 Task: Look for space in Extremoz, Brazil from 6th June, 2023 to 8th June, 2023 for 2 adults in price range Rs.7000 to Rs.12000. Place can be private room with 1  bedroom having 2 beds and 1 bathroom. Property type can be house, flat, guest house. Amenities needed are: wifi. Booking option can be shelf check-in. Required host language is Spanish.
Action: Mouse moved to (389, 88)
Screenshot: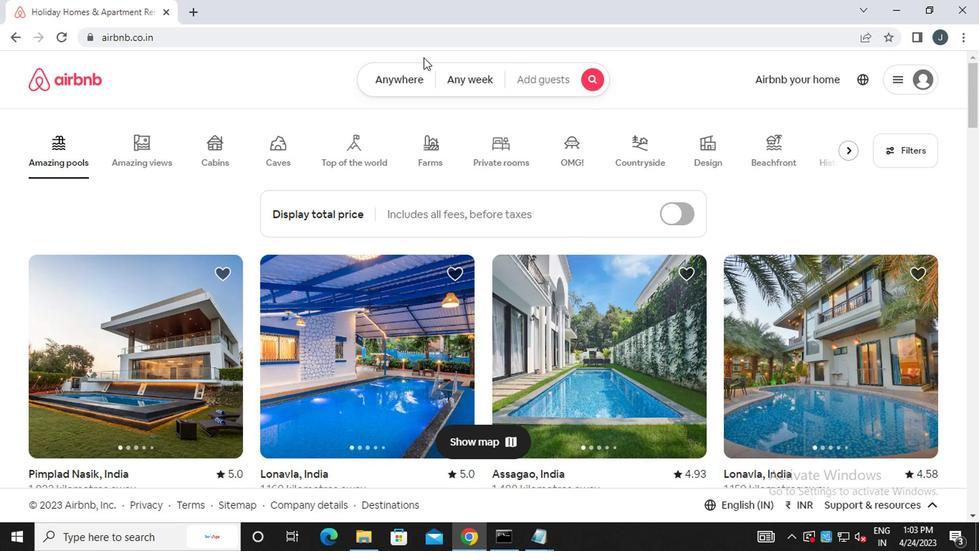 
Action: Mouse pressed left at (389, 88)
Screenshot: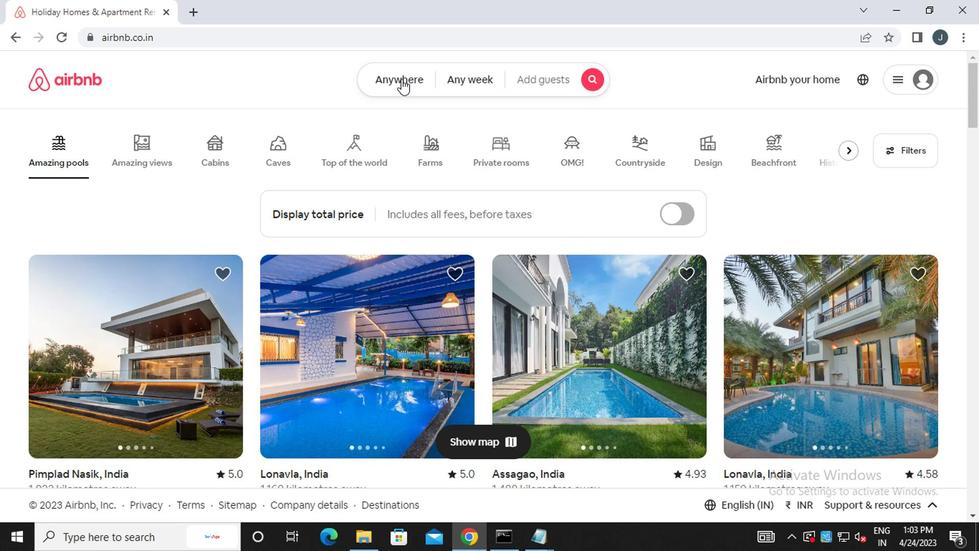 
Action: Mouse moved to (238, 142)
Screenshot: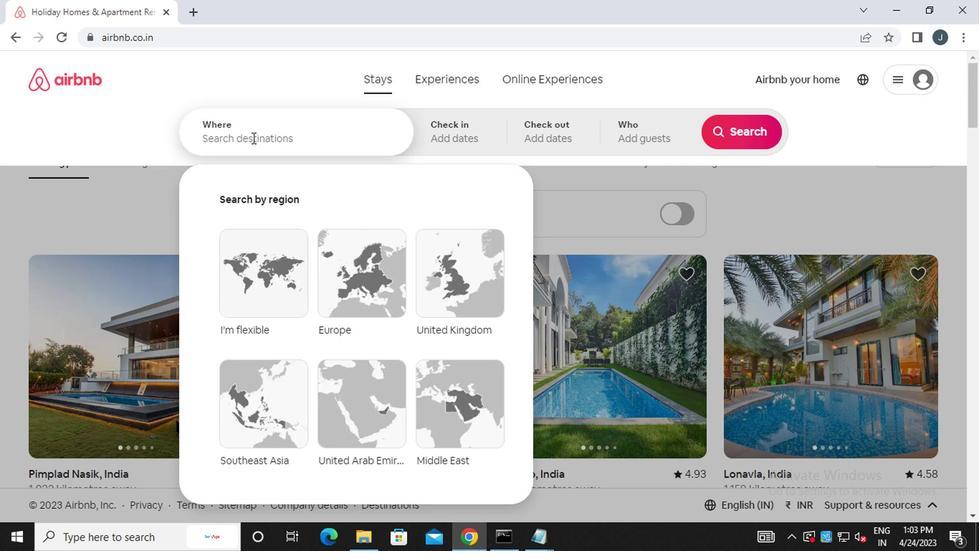 
Action: Mouse pressed left at (238, 142)
Screenshot: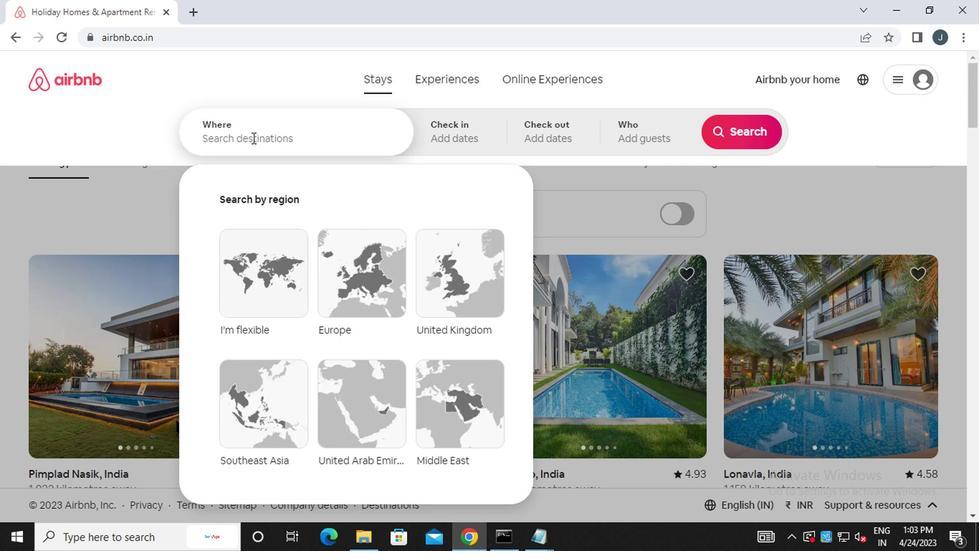
Action: Mouse moved to (239, 143)
Screenshot: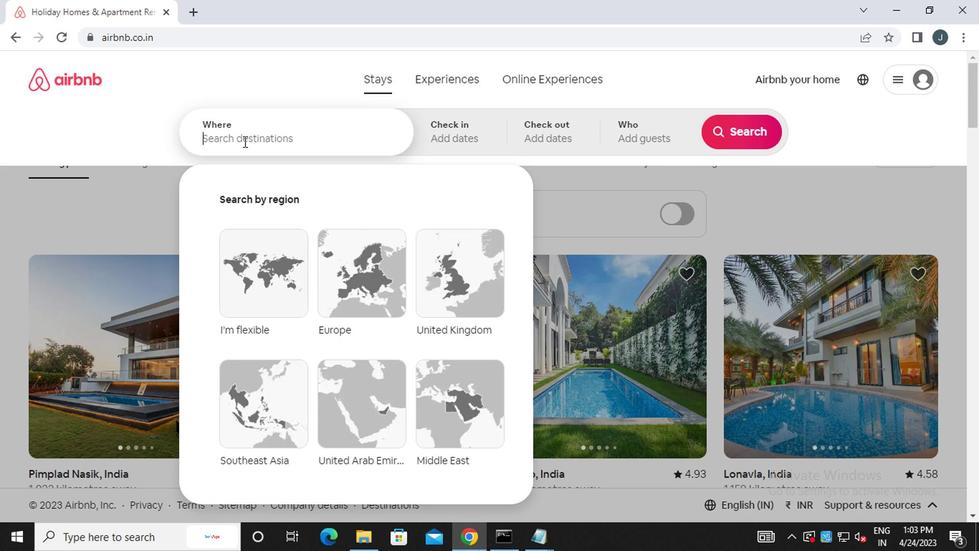 
Action: Key pressed e<Key.caps_lock>xtremoz,<Key.space><Key.caps_lock>b<Key.caps_lock>razil
Screenshot: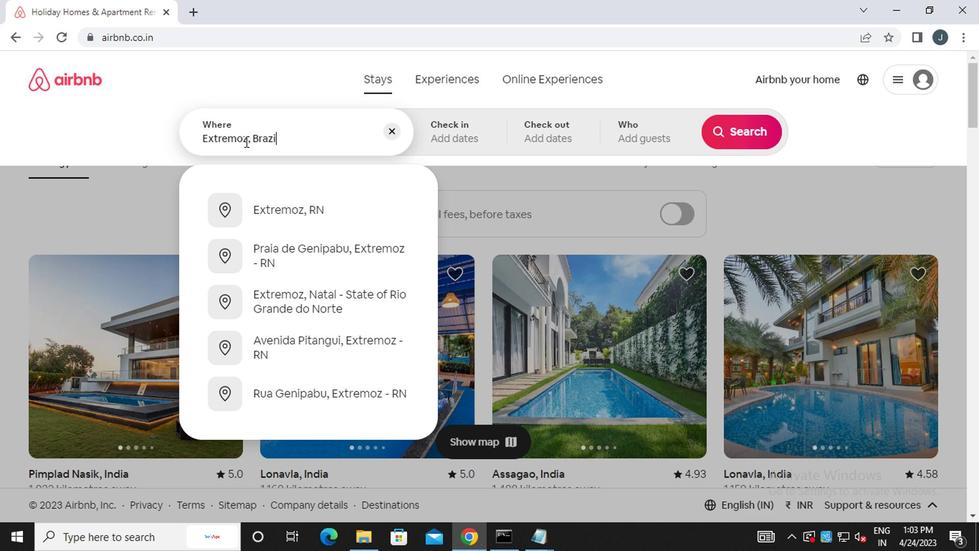 
Action: Mouse moved to (455, 140)
Screenshot: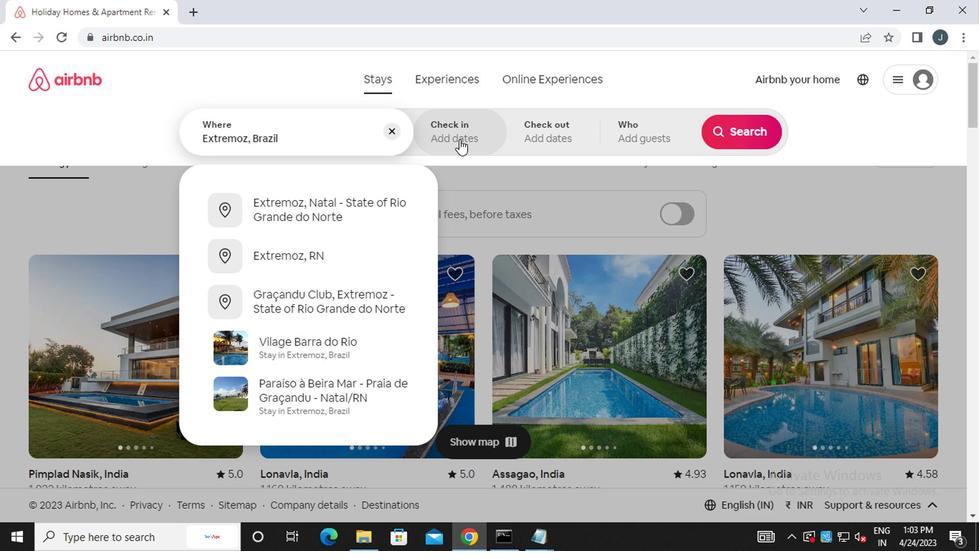 
Action: Mouse pressed left at (455, 140)
Screenshot: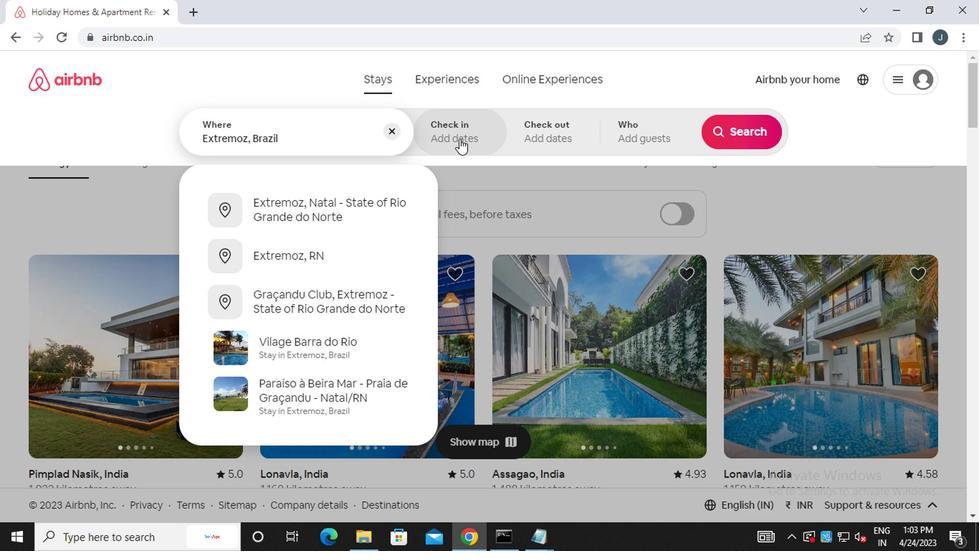 
Action: Mouse moved to (734, 243)
Screenshot: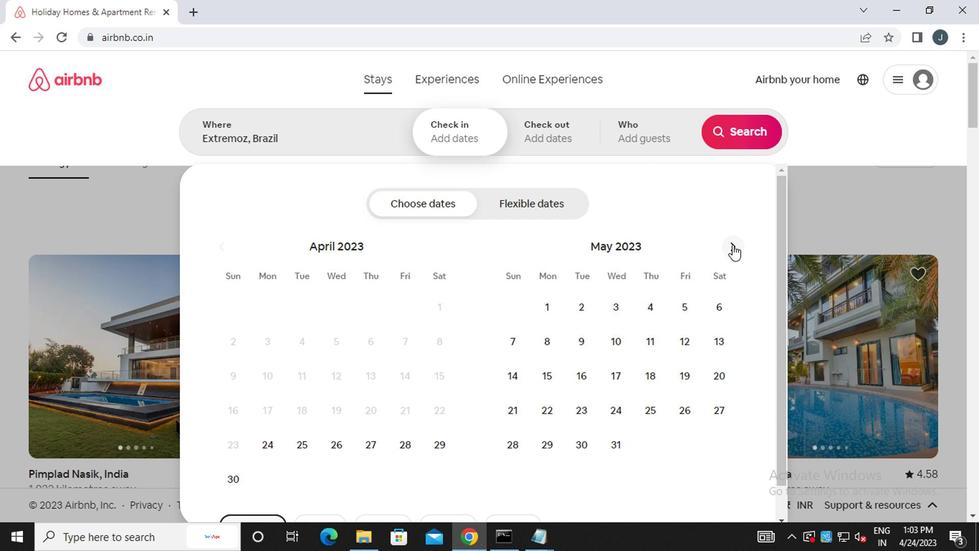 
Action: Mouse pressed left at (734, 243)
Screenshot: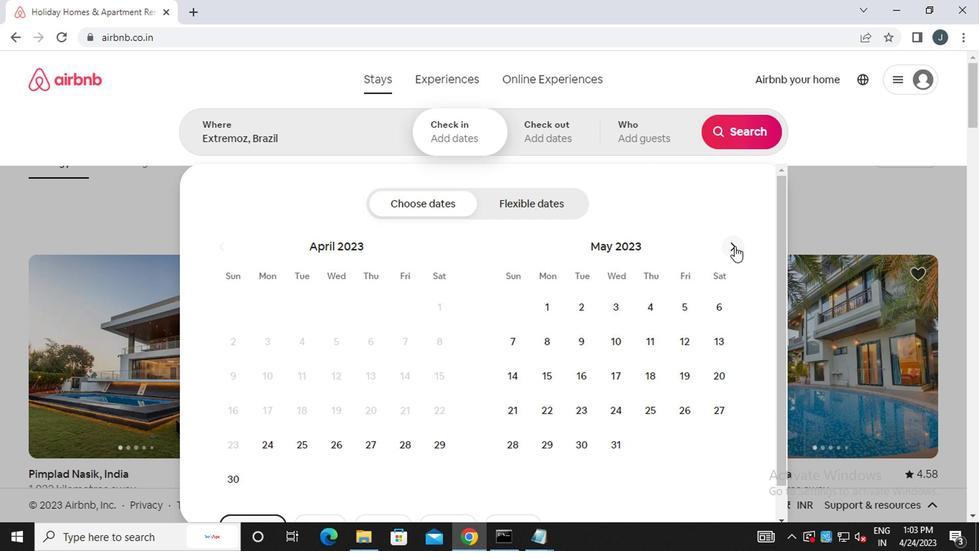 
Action: Mouse moved to (585, 335)
Screenshot: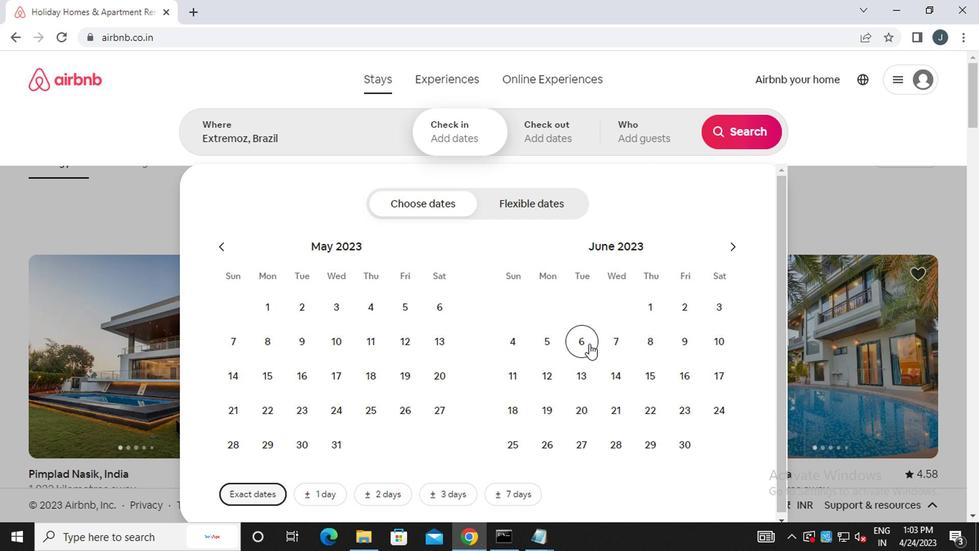 
Action: Mouse pressed left at (585, 335)
Screenshot: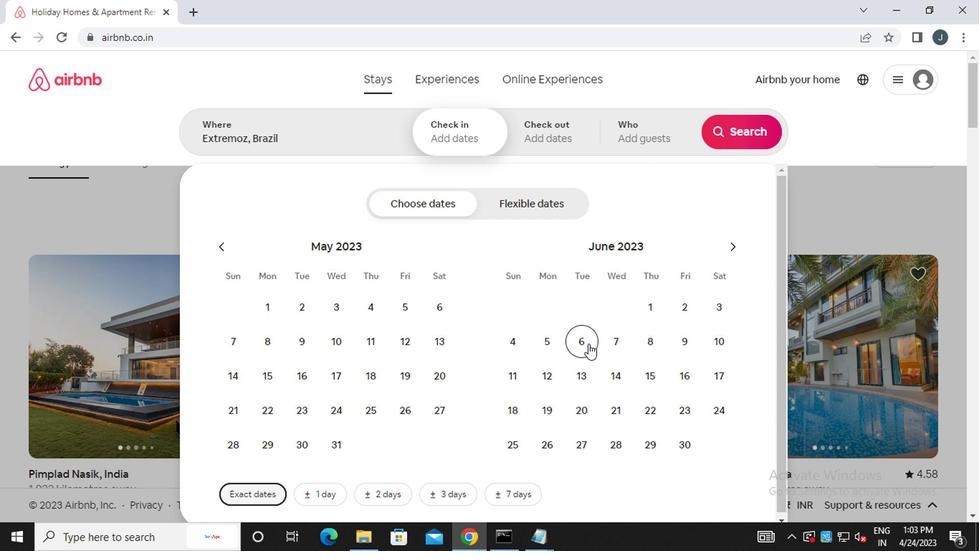
Action: Mouse moved to (646, 334)
Screenshot: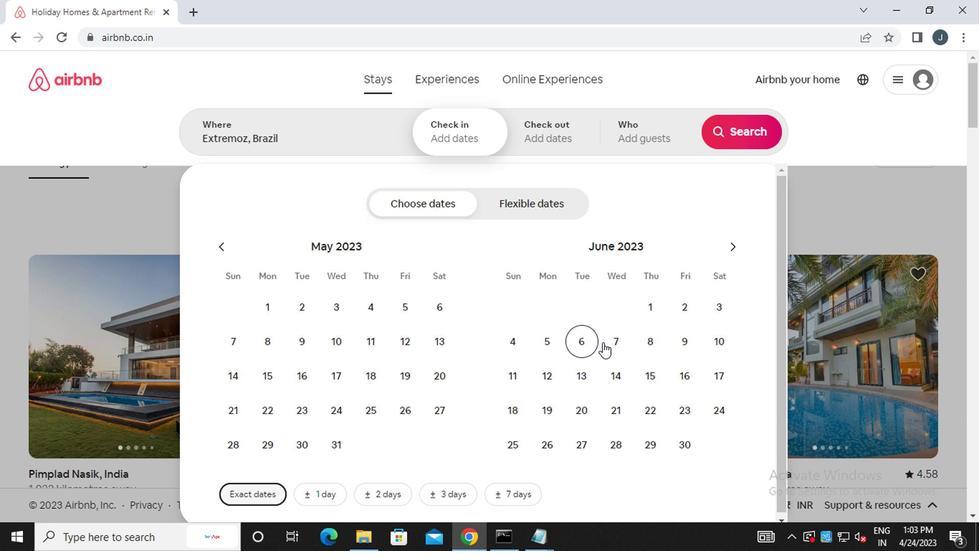 
Action: Mouse pressed left at (646, 334)
Screenshot: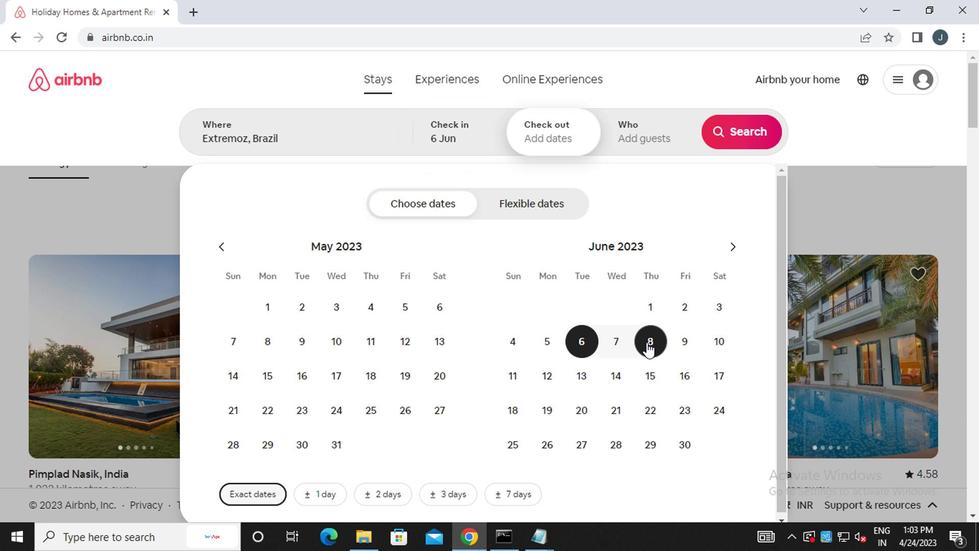 
Action: Mouse moved to (656, 143)
Screenshot: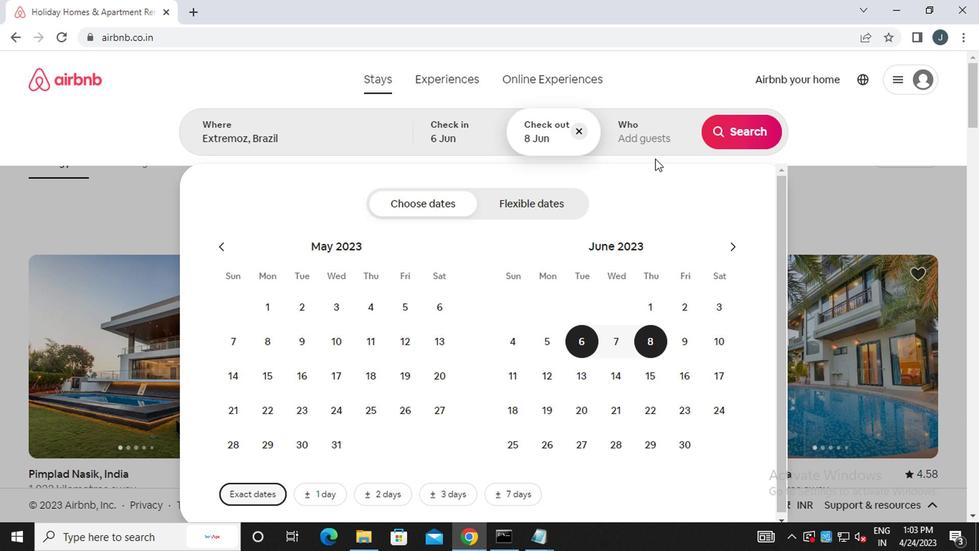 
Action: Mouse pressed left at (656, 143)
Screenshot: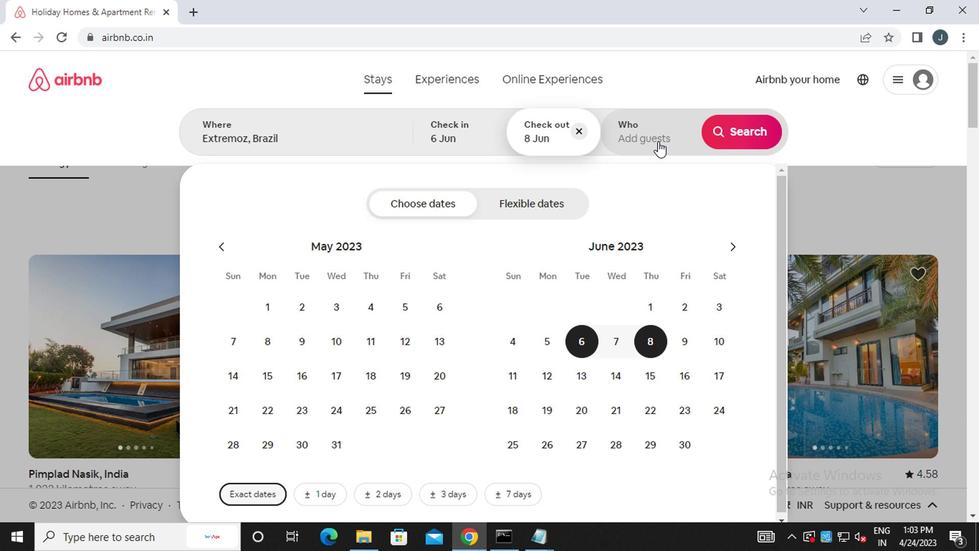 
Action: Mouse moved to (737, 205)
Screenshot: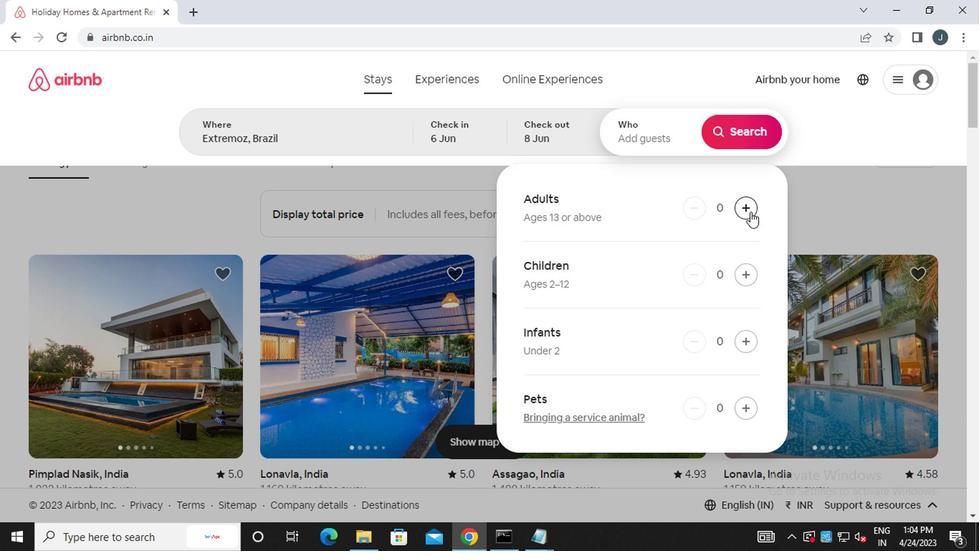 
Action: Mouse pressed left at (737, 205)
Screenshot: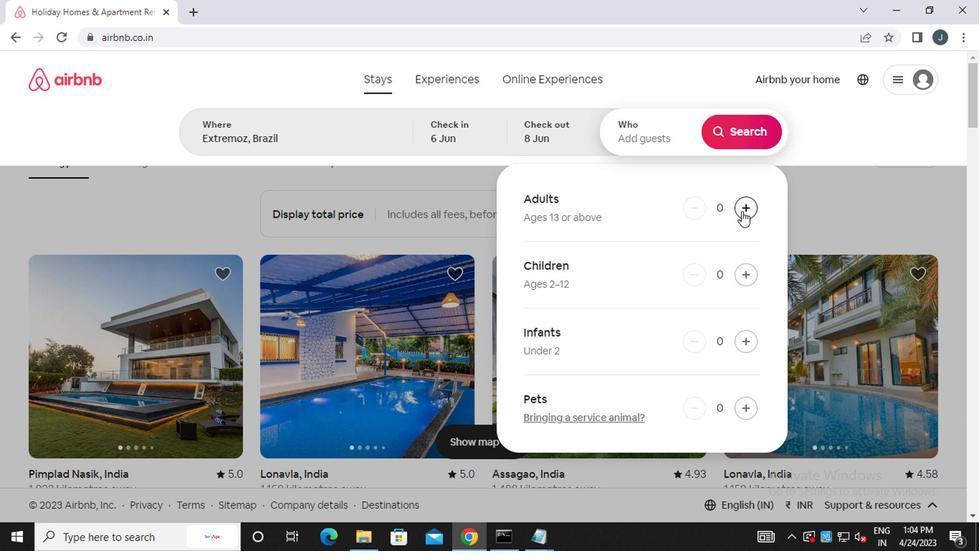 
Action: Mouse pressed left at (737, 205)
Screenshot: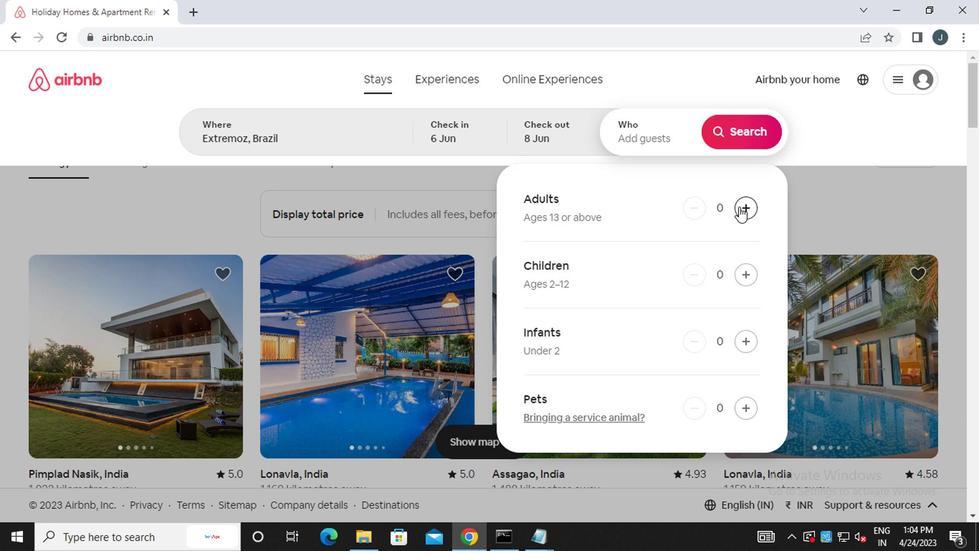 
Action: Mouse moved to (752, 129)
Screenshot: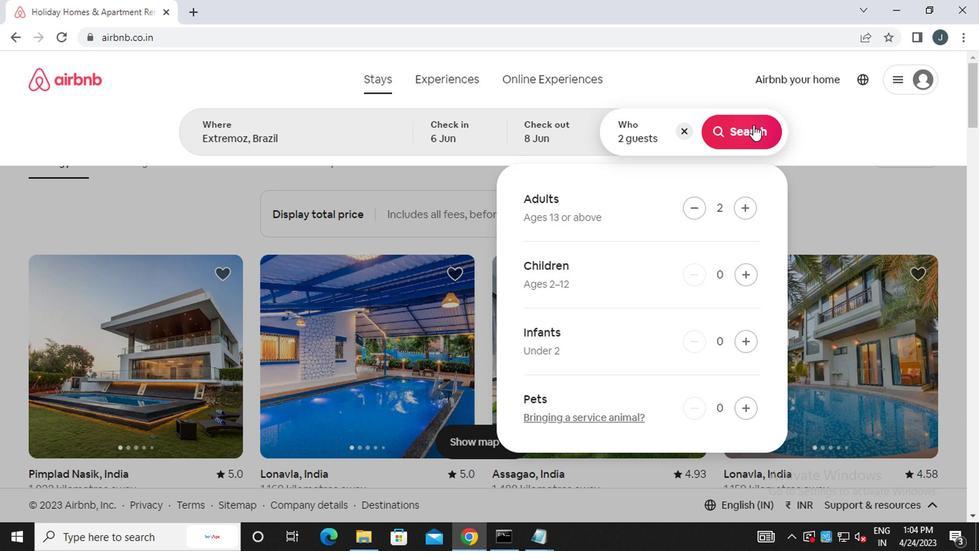 
Action: Mouse pressed left at (752, 129)
Screenshot: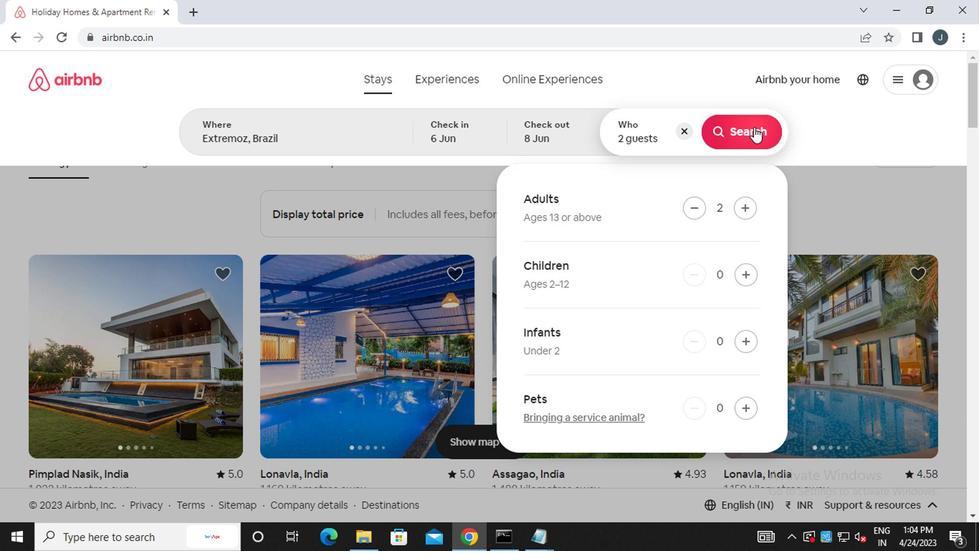 
Action: Mouse moved to (921, 141)
Screenshot: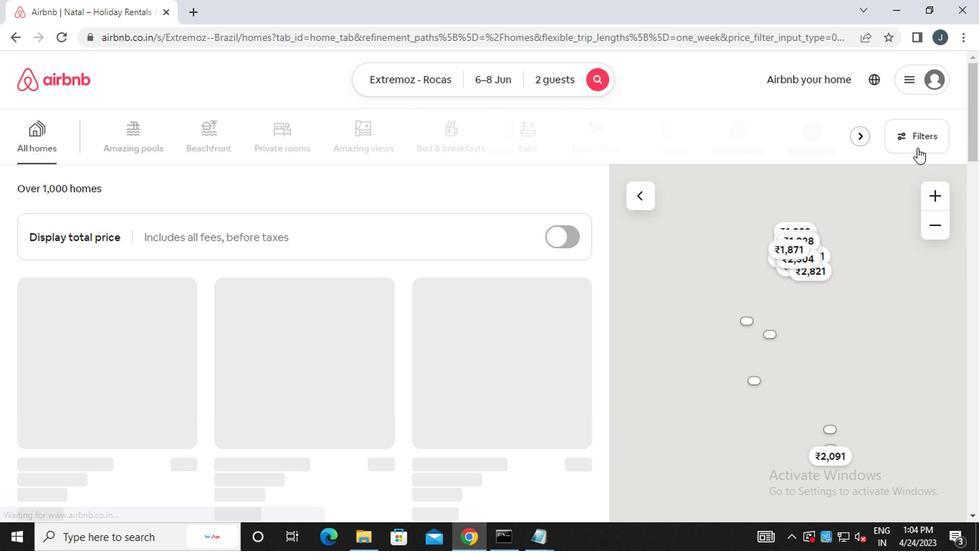 
Action: Mouse pressed left at (921, 141)
Screenshot: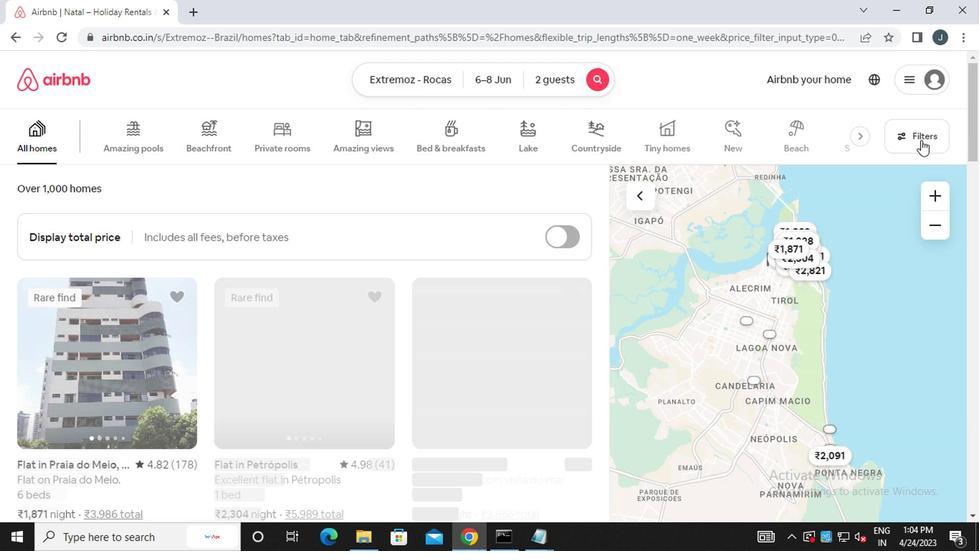 
Action: Mouse moved to (311, 313)
Screenshot: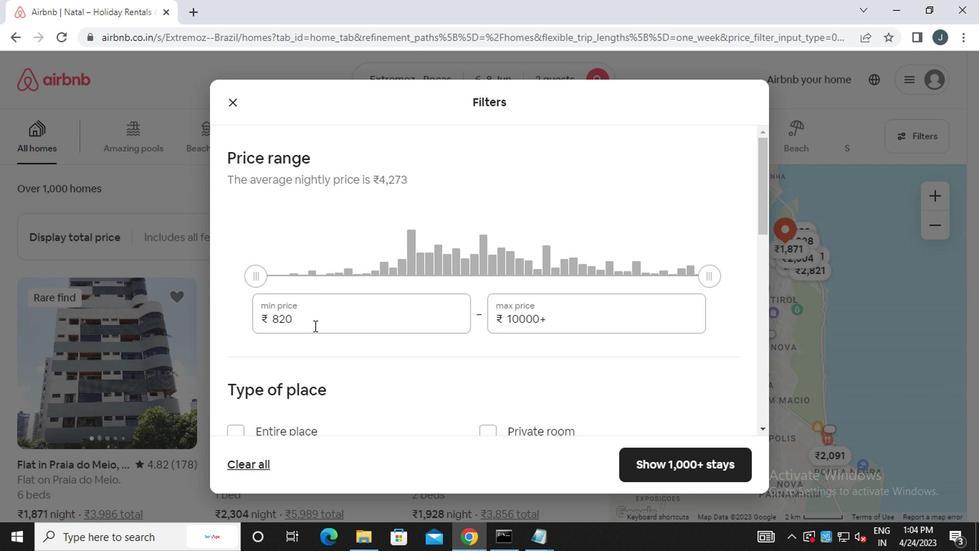 
Action: Mouse pressed left at (311, 313)
Screenshot: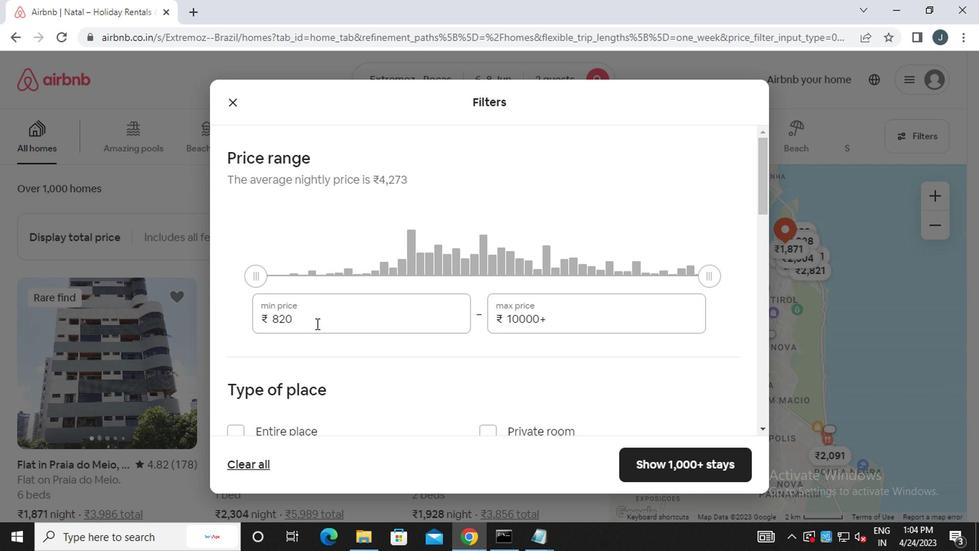 
Action: Mouse moved to (307, 310)
Screenshot: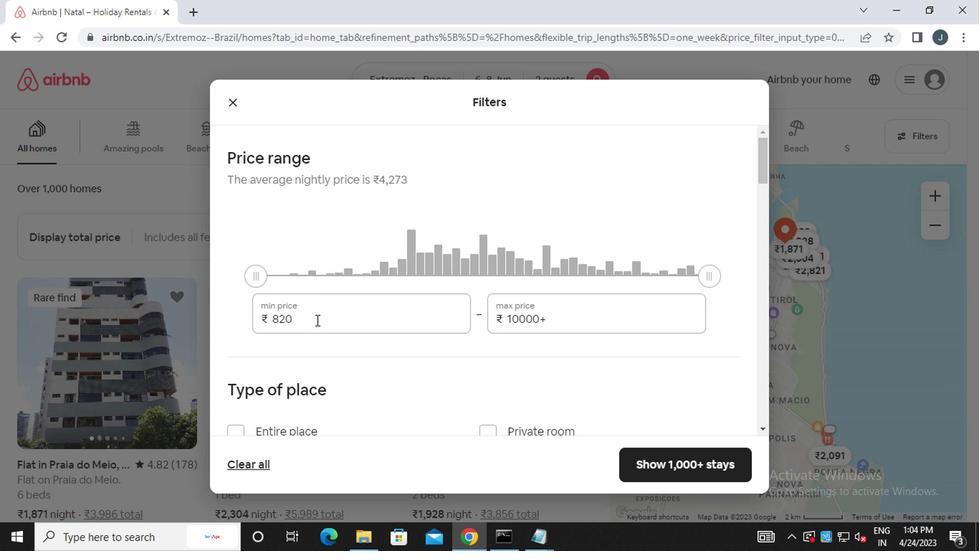 
Action: Key pressed <Key.backspace><Key.backspace><Key.backspace><<103>><<96>><<96>><<96>>
Screenshot: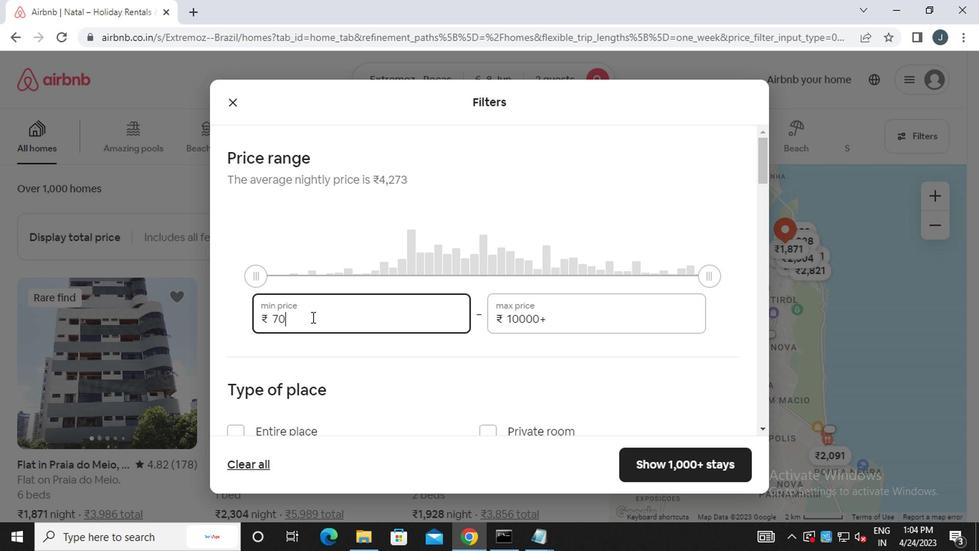 
Action: Mouse moved to (564, 310)
Screenshot: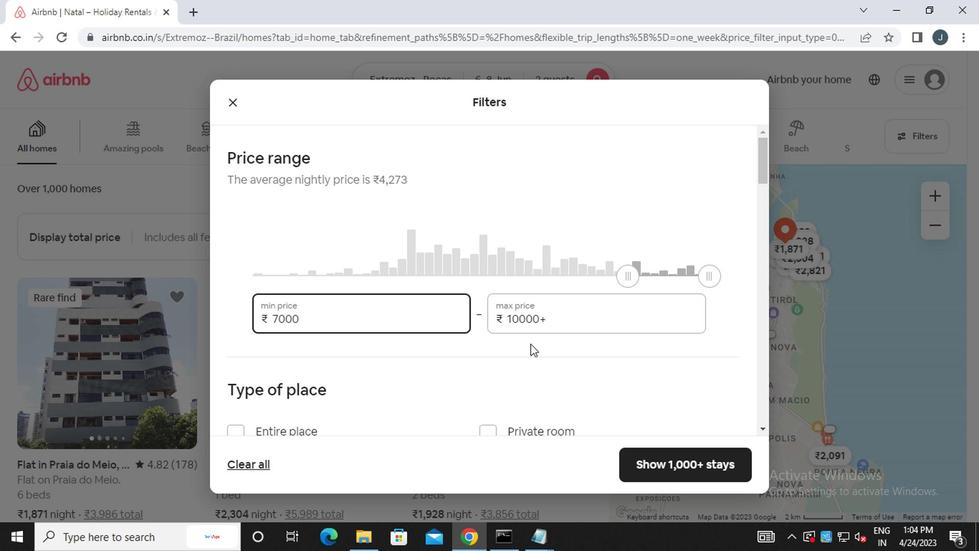 
Action: Mouse pressed left at (564, 310)
Screenshot: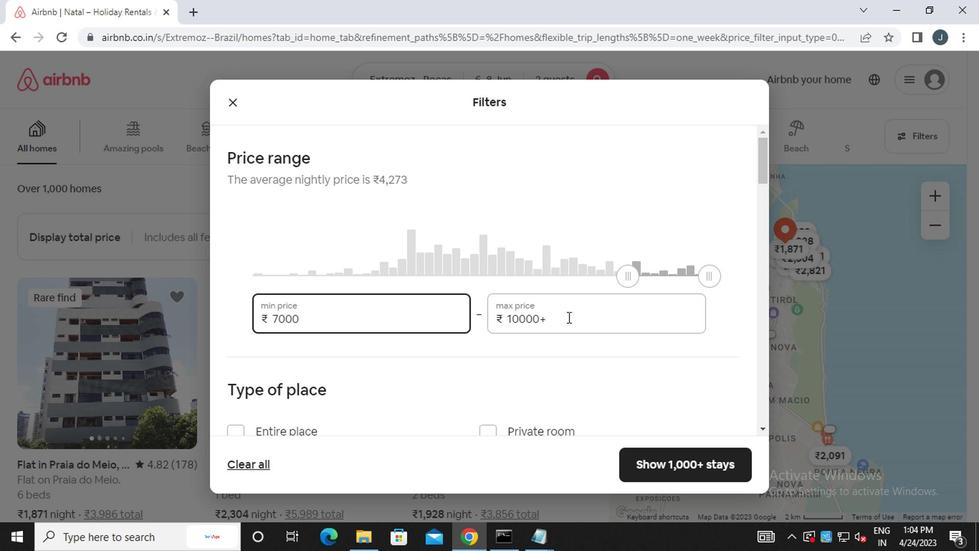 
Action: Mouse moved to (564, 310)
Screenshot: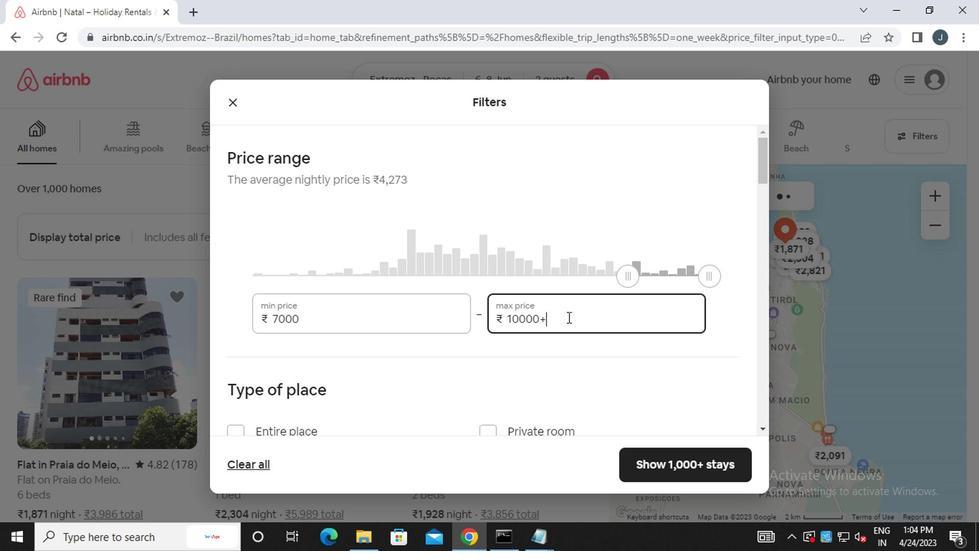 
Action: Key pressed <Key.backspace><Key.backspace><Key.backspace><Key.backspace><Key.backspace><<98>><<96>><<96>><<96>>
Screenshot: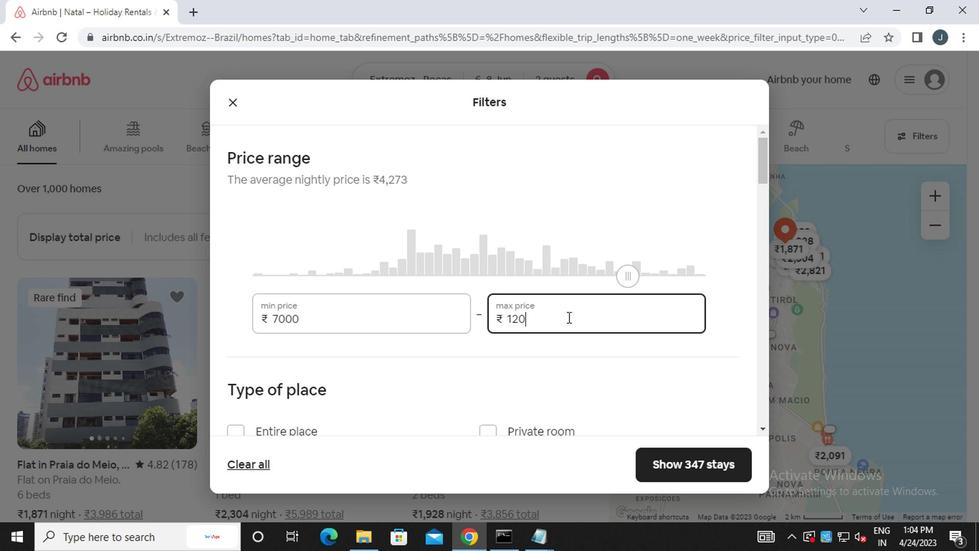 
Action: Mouse moved to (556, 301)
Screenshot: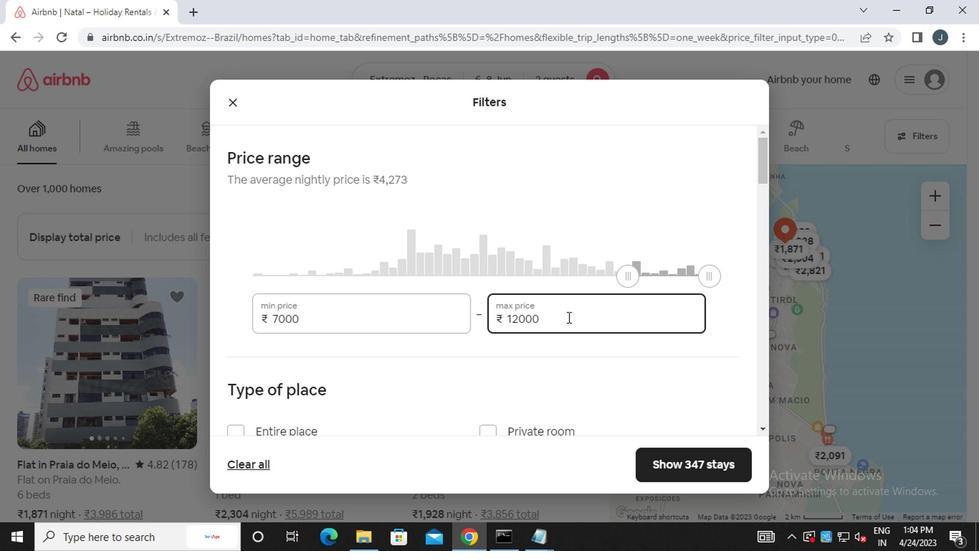
Action: Mouse scrolled (556, 301) with delta (0, 0)
Screenshot: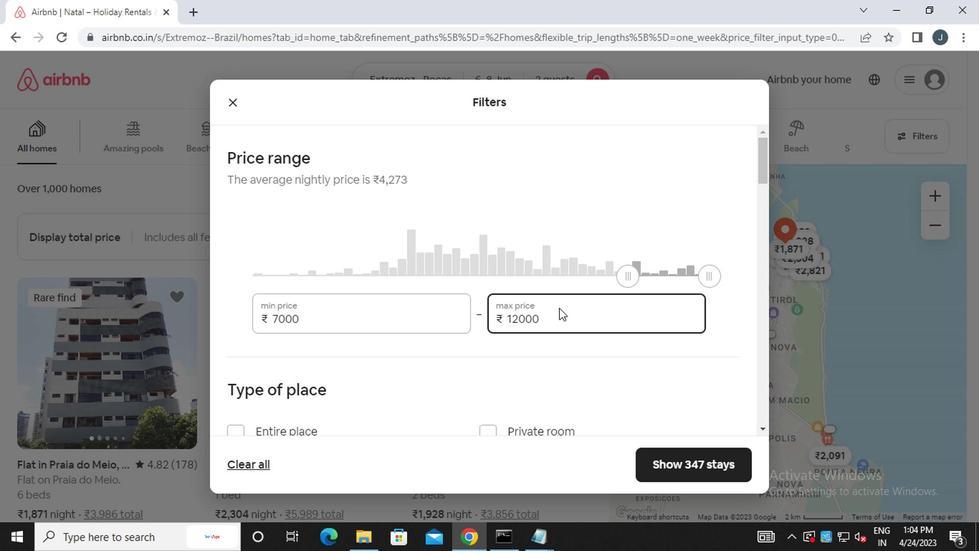 
Action: Mouse scrolled (556, 301) with delta (0, 0)
Screenshot: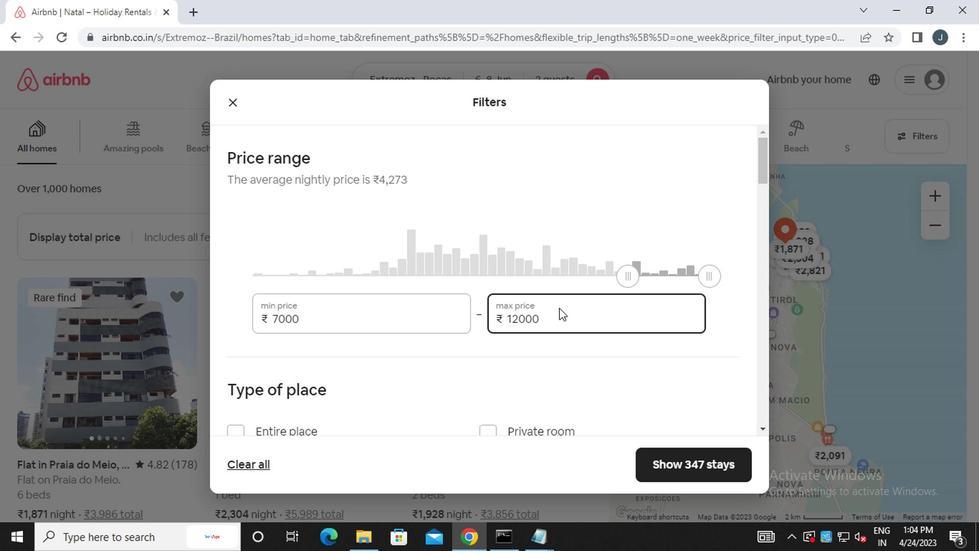 
Action: Mouse scrolled (556, 301) with delta (0, 0)
Screenshot: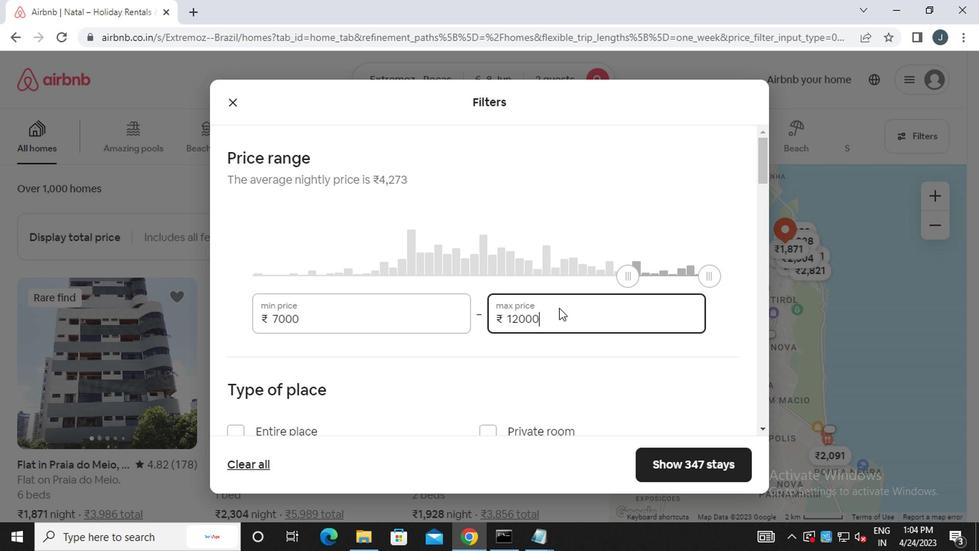 
Action: Mouse moved to (510, 219)
Screenshot: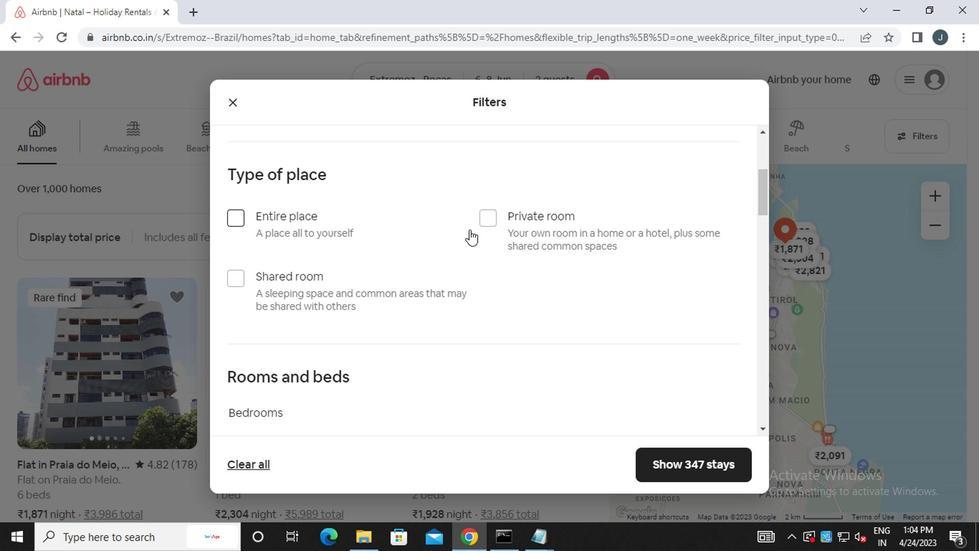 
Action: Mouse pressed left at (510, 219)
Screenshot: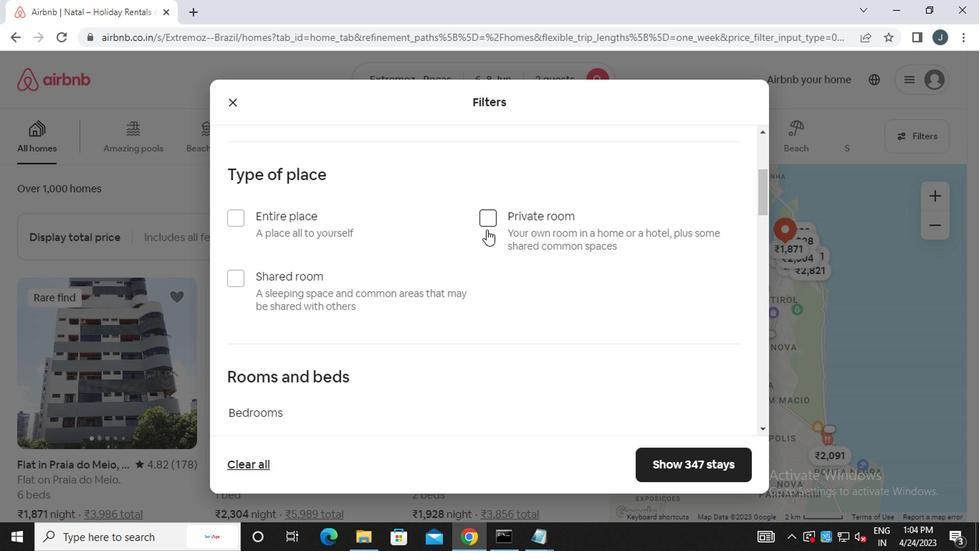 
Action: Mouse scrolled (510, 218) with delta (0, -1)
Screenshot: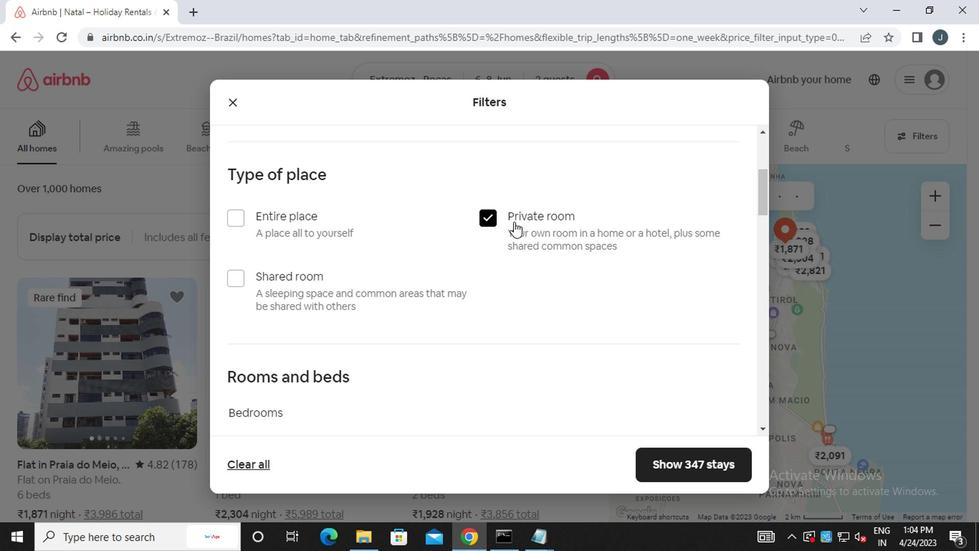 
Action: Mouse scrolled (510, 218) with delta (0, -1)
Screenshot: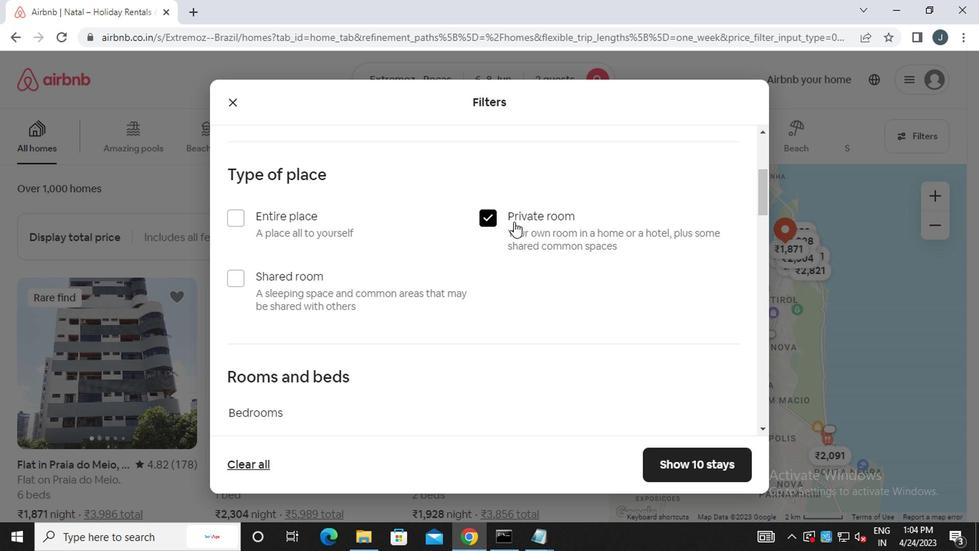 
Action: Mouse scrolled (510, 218) with delta (0, -1)
Screenshot: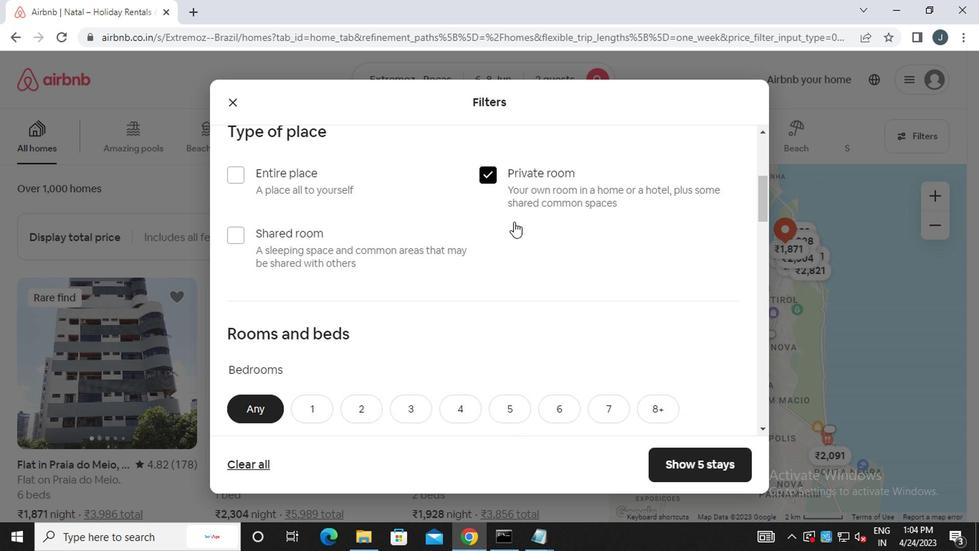 
Action: Mouse moved to (310, 235)
Screenshot: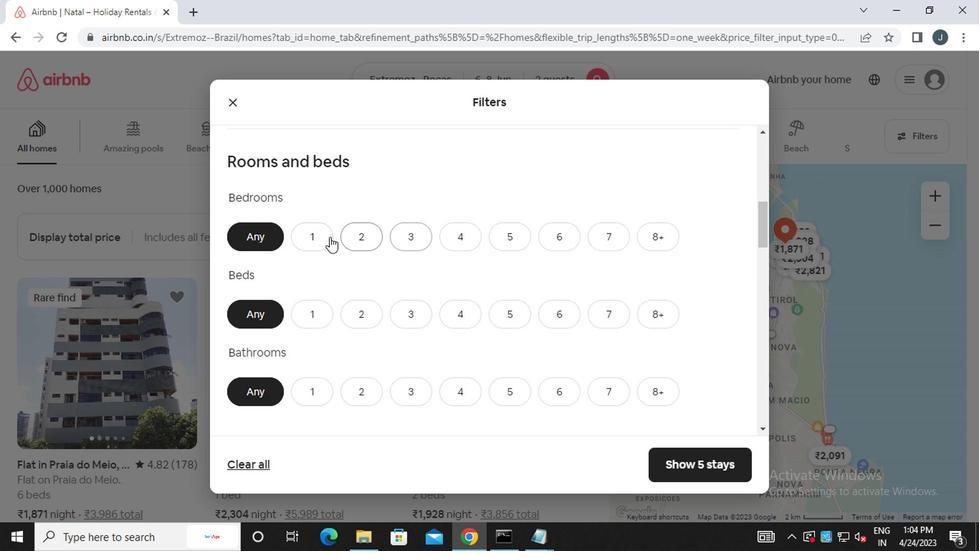
Action: Mouse pressed left at (310, 235)
Screenshot: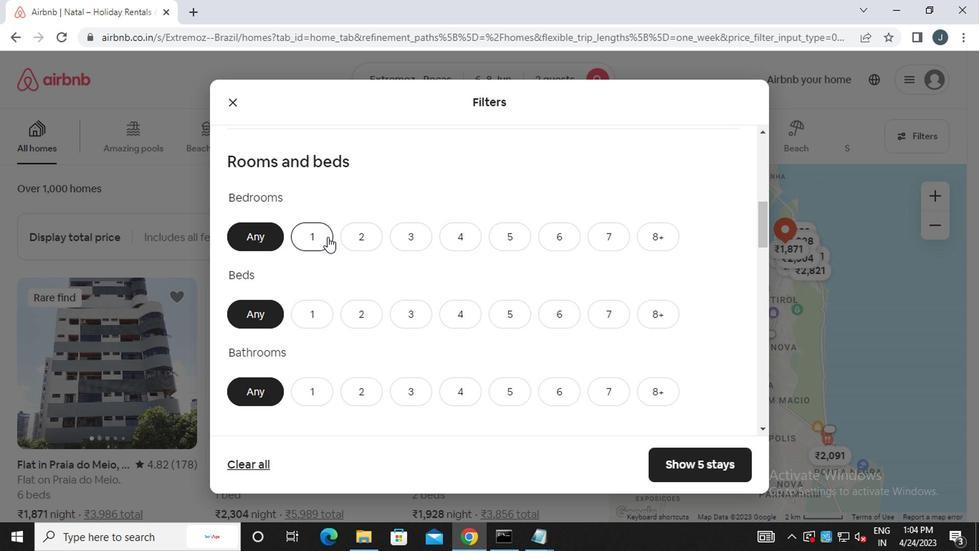 
Action: Mouse moved to (364, 311)
Screenshot: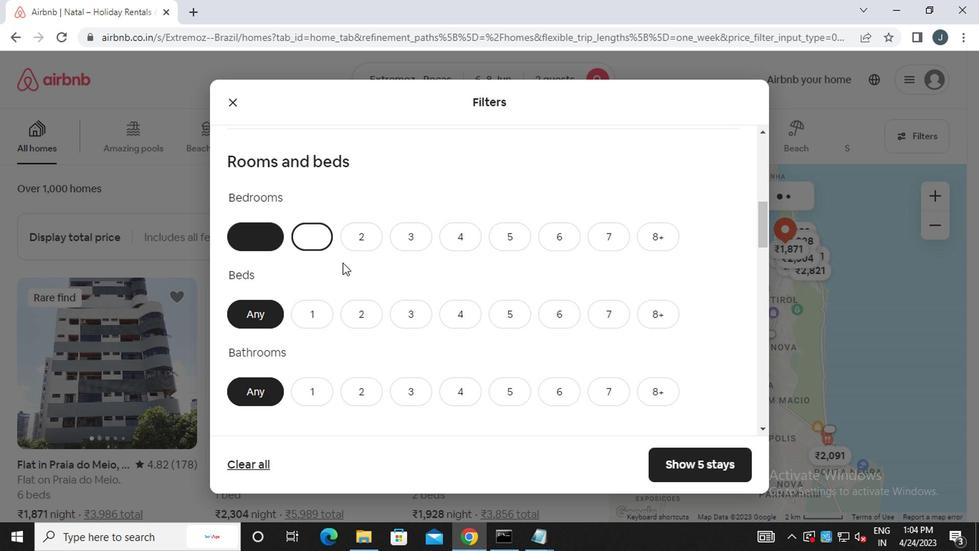 
Action: Mouse pressed left at (364, 311)
Screenshot: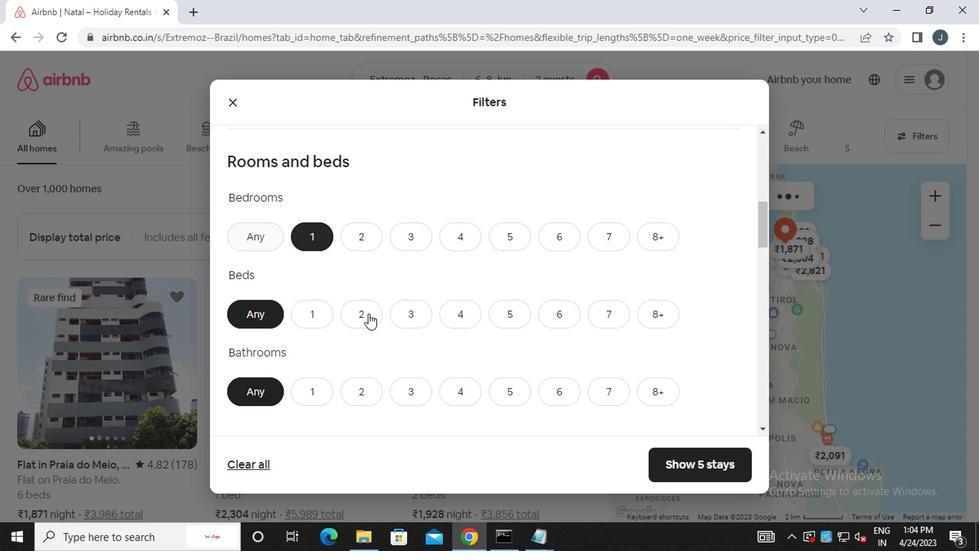 
Action: Mouse moved to (316, 374)
Screenshot: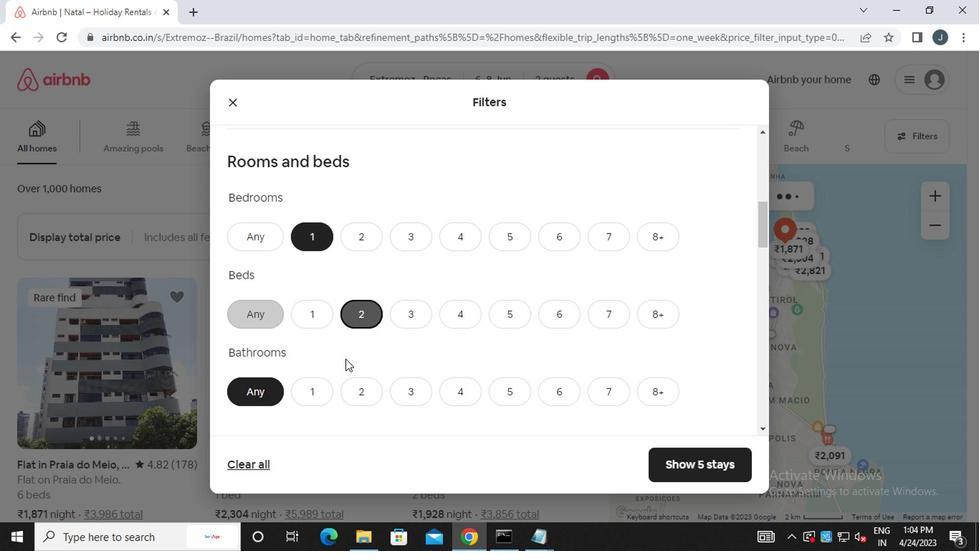 
Action: Mouse pressed left at (316, 374)
Screenshot: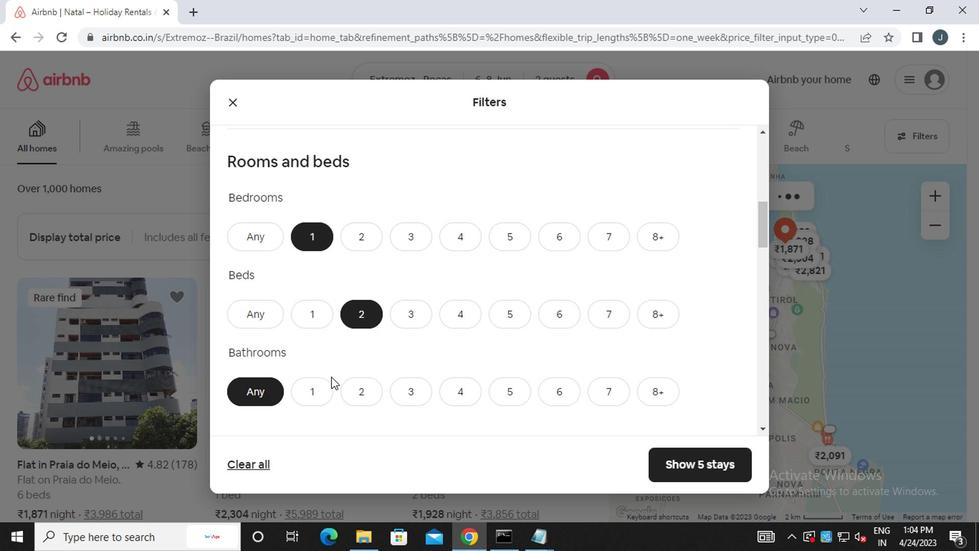 
Action: Mouse moved to (313, 374)
Screenshot: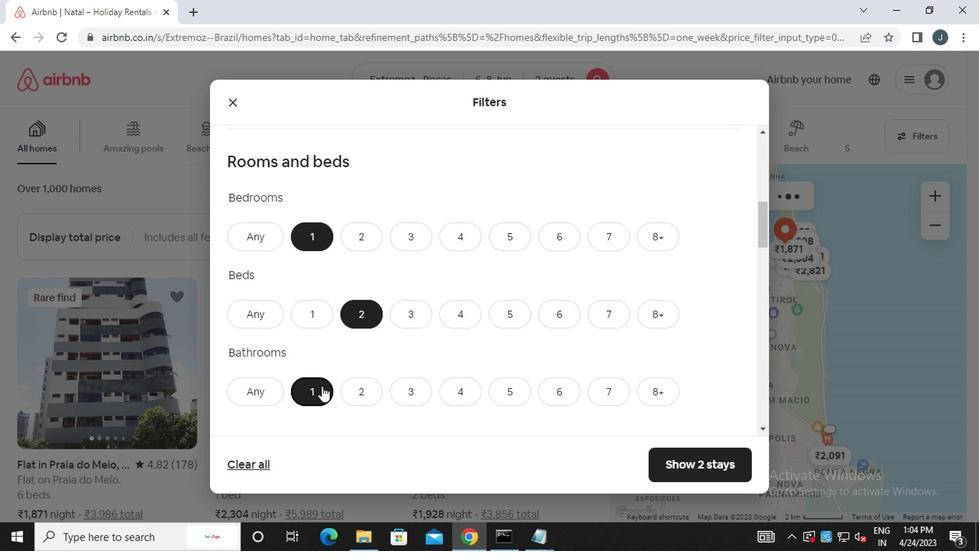 
Action: Mouse scrolled (313, 373) with delta (0, -1)
Screenshot: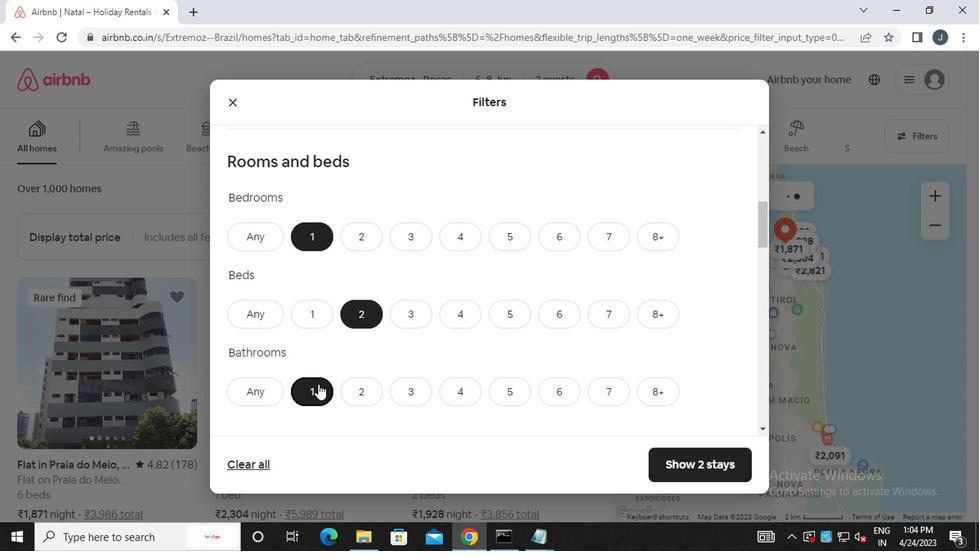 
Action: Mouse scrolled (313, 373) with delta (0, -1)
Screenshot: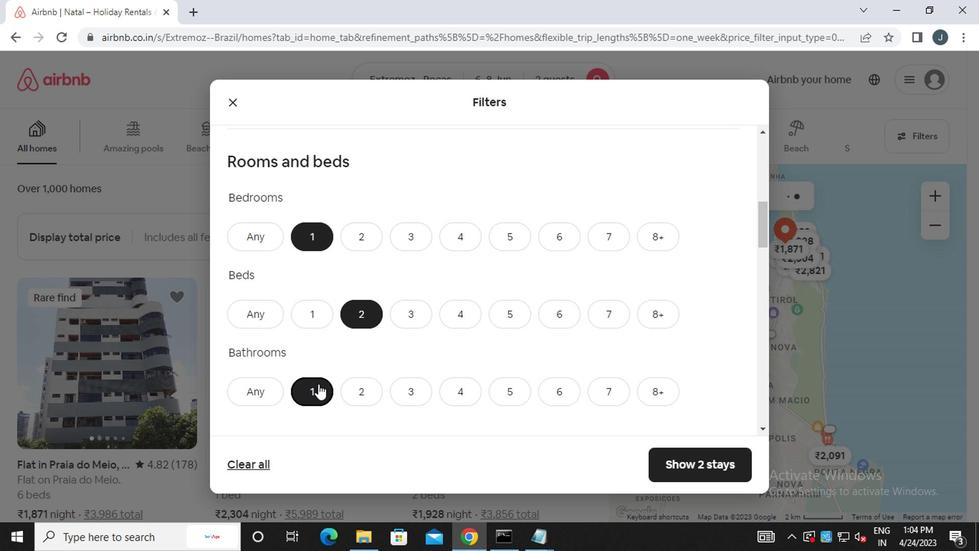 
Action: Mouse scrolled (313, 373) with delta (0, -1)
Screenshot: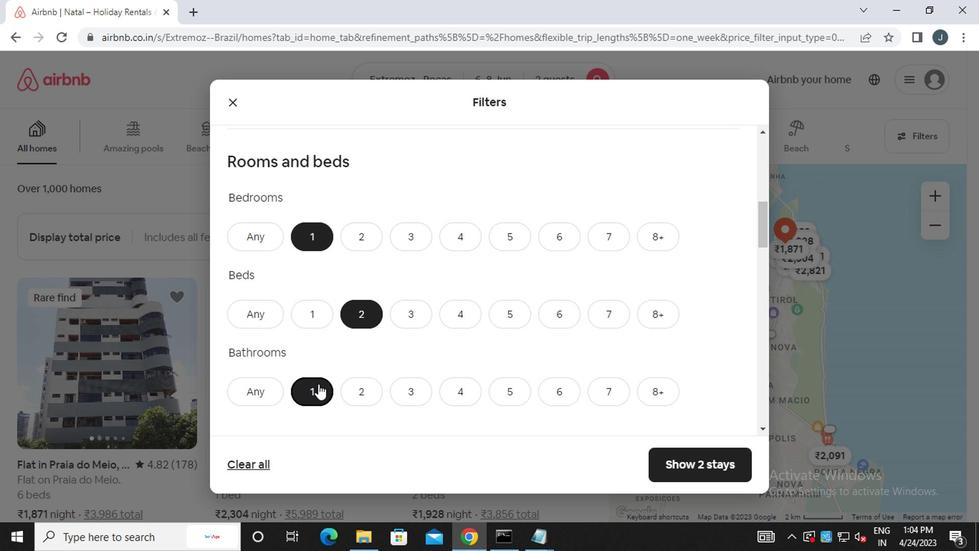 
Action: Mouse scrolled (313, 373) with delta (0, -1)
Screenshot: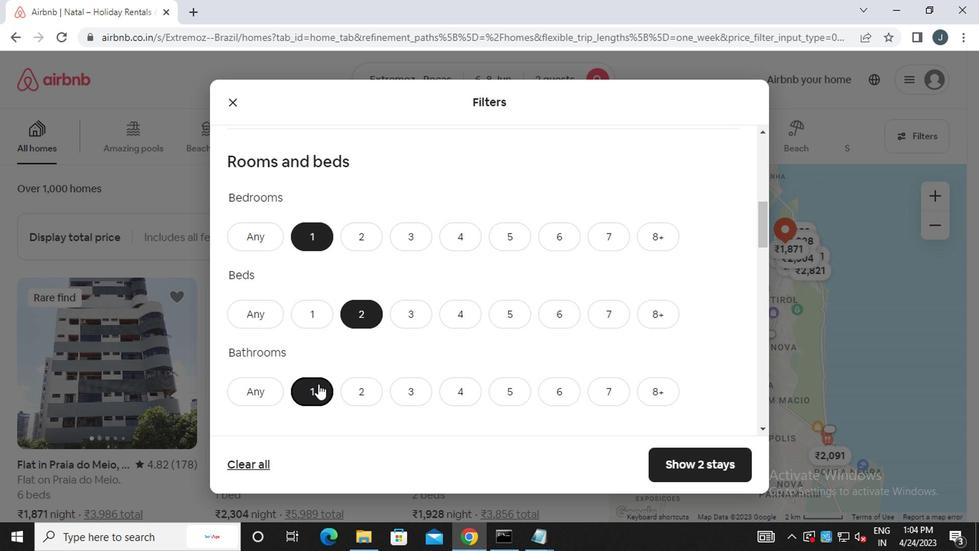 
Action: Mouse moved to (302, 367)
Screenshot: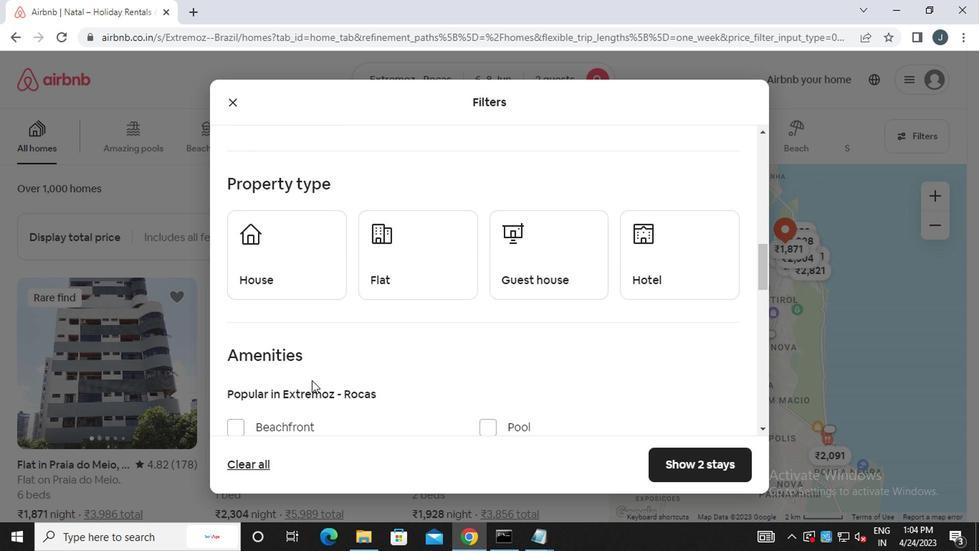 
Action: Mouse scrolled (302, 366) with delta (0, -1)
Screenshot: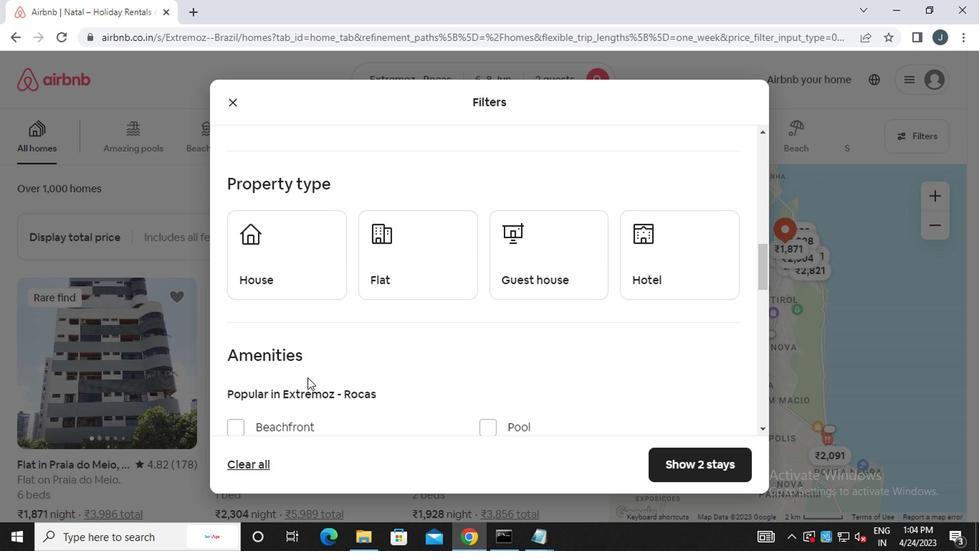
Action: Mouse moved to (299, 367)
Screenshot: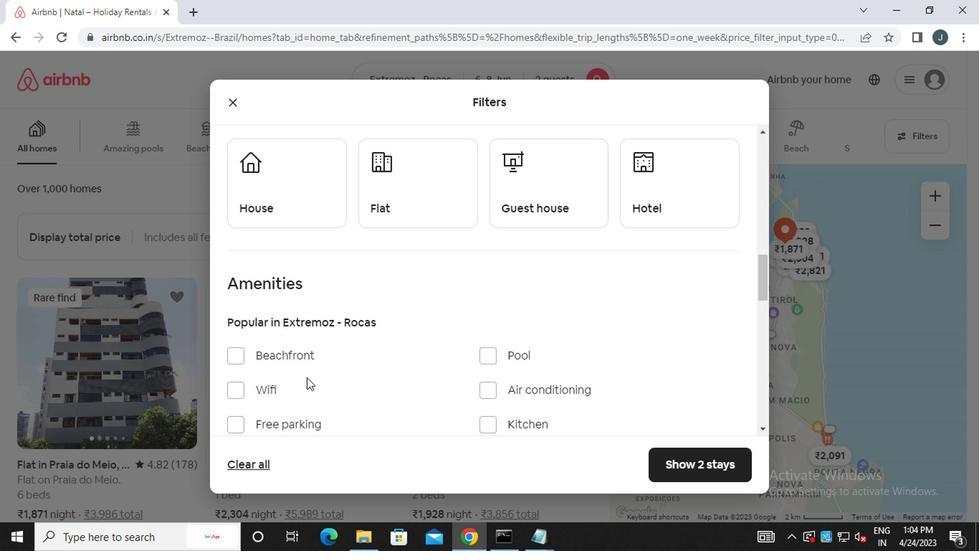 
Action: Mouse scrolled (299, 366) with delta (0, -1)
Screenshot: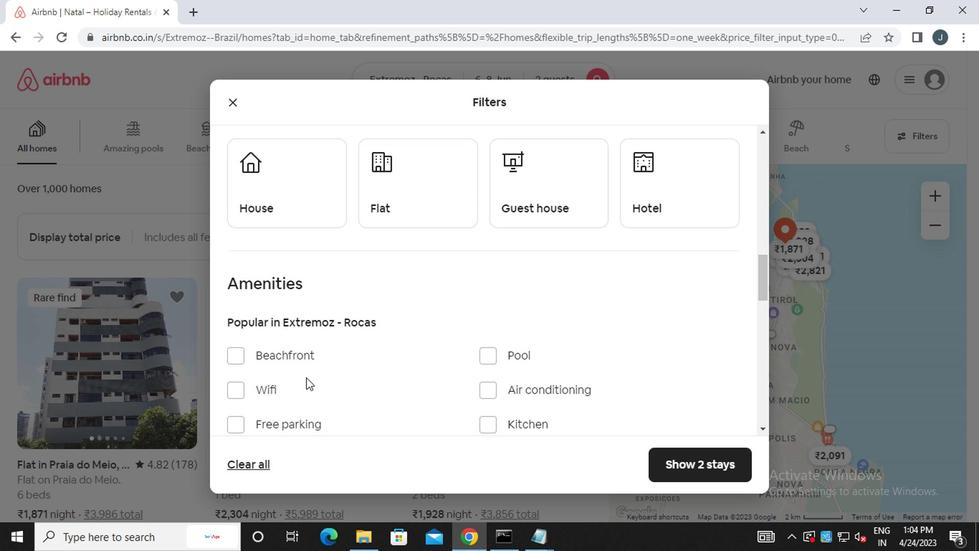
Action: Mouse scrolled (299, 366) with delta (0, -1)
Screenshot: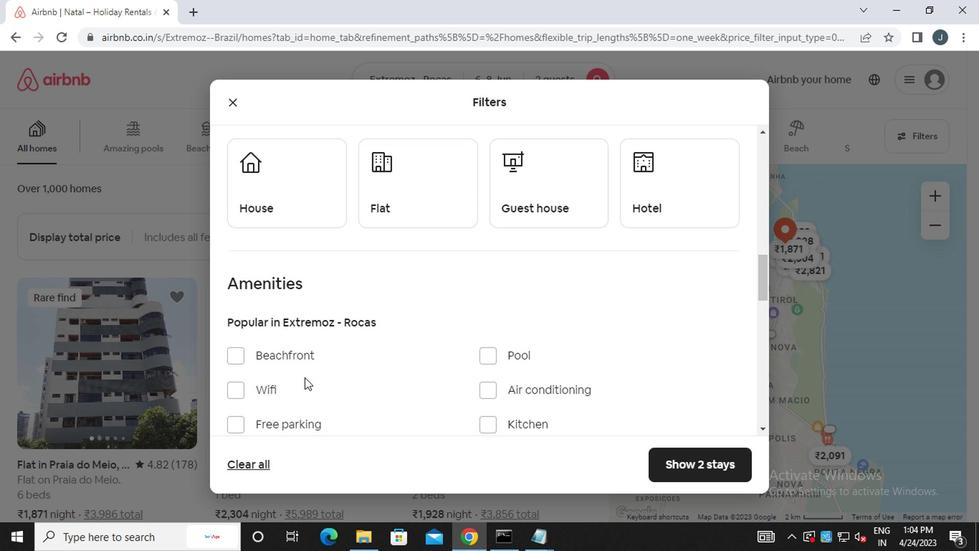 
Action: Mouse moved to (298, 249)
Screenshot: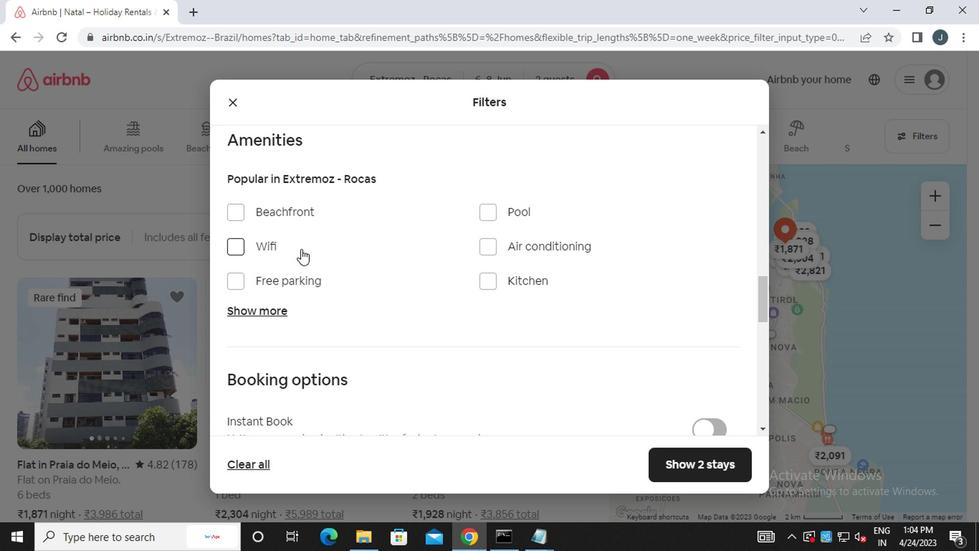 
Action: Mouse scrolled (298, 250) with delta (0, 1)
Screenshot: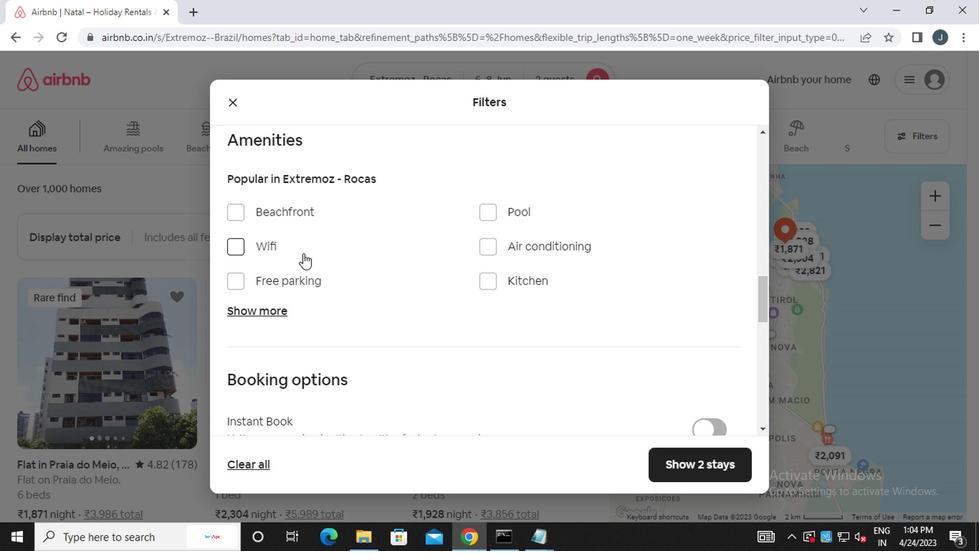 
Action: Mouse scrolled (298, 250) with delta (0, 1)
Screenshot: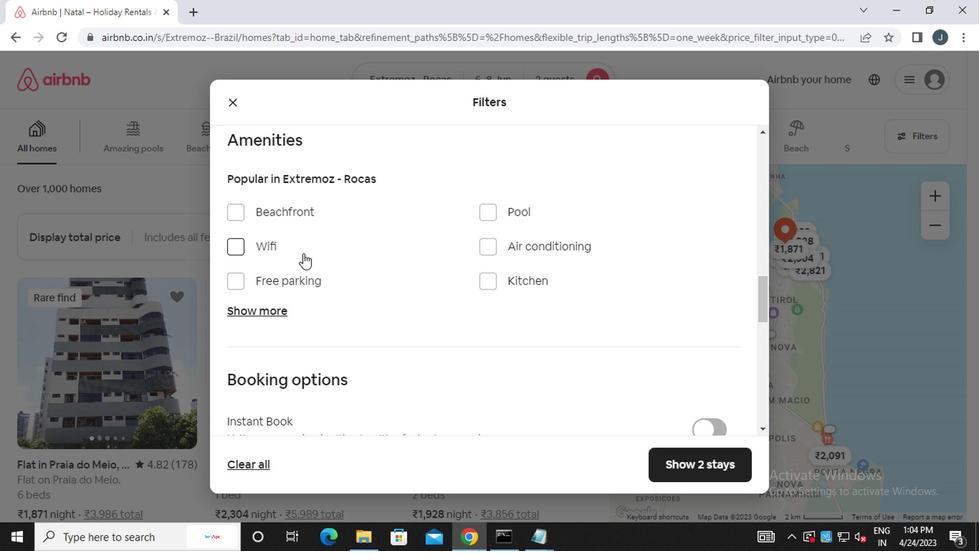 
Action: Mouse moved to (321, 206)
Screenshot: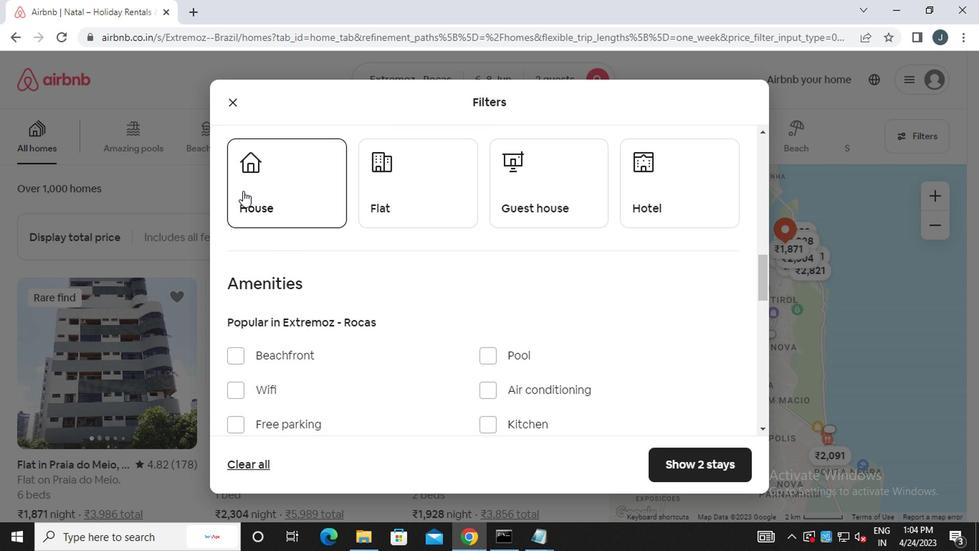 
Action: Mouse pressed left at (321, 206)
Screenshot: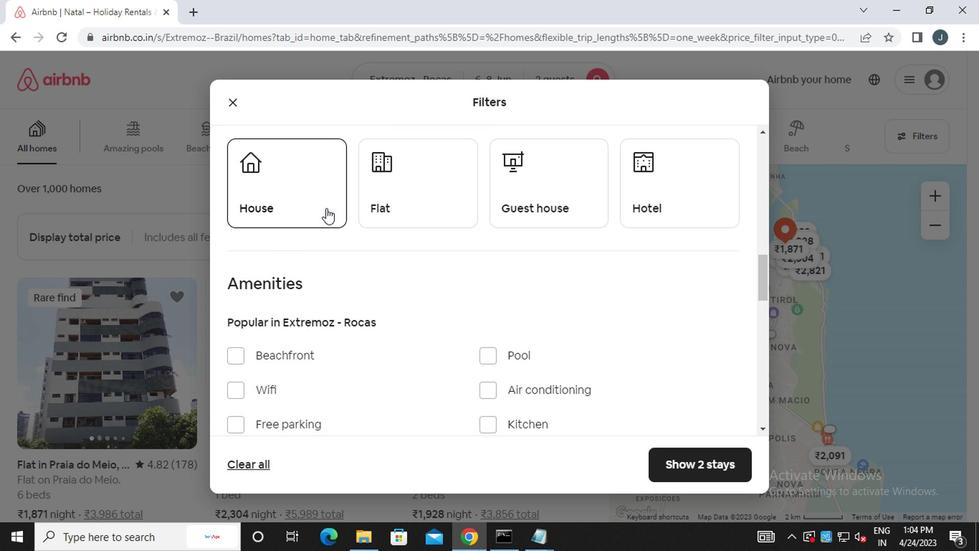 
Action: Mouse moved to (384, 202)
Screenshot: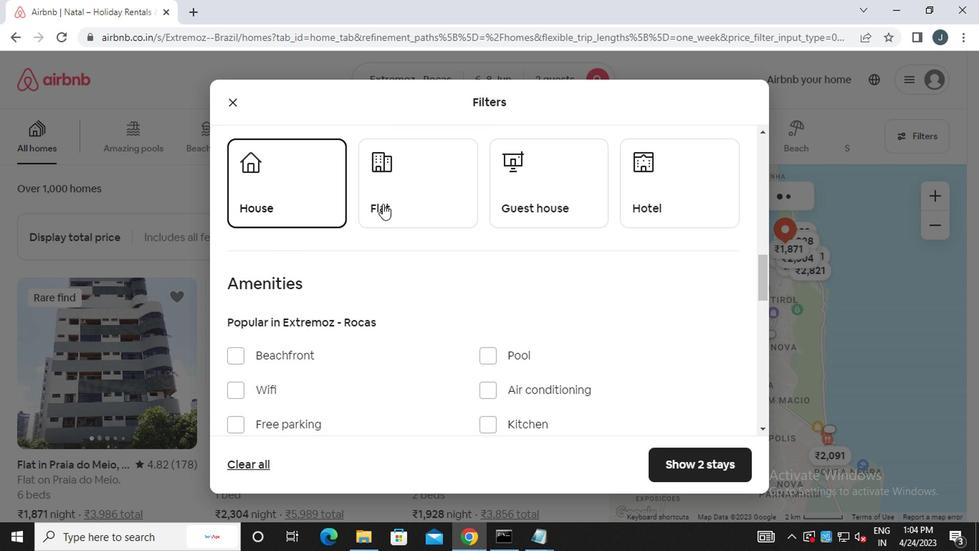 
Action: Mouse pressed left at (384, 202)
Screenshot: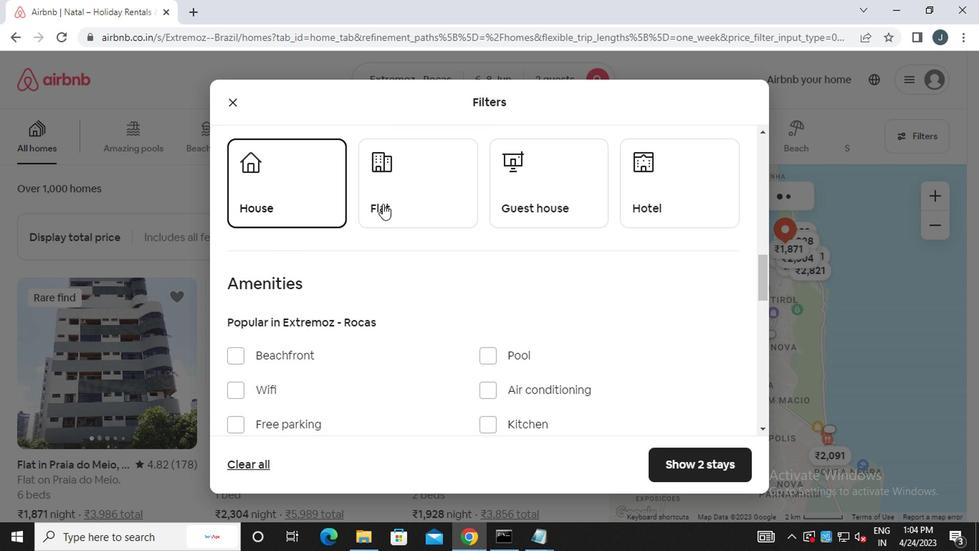 
Action: Mouse moved to (541, 203)
Screenshot: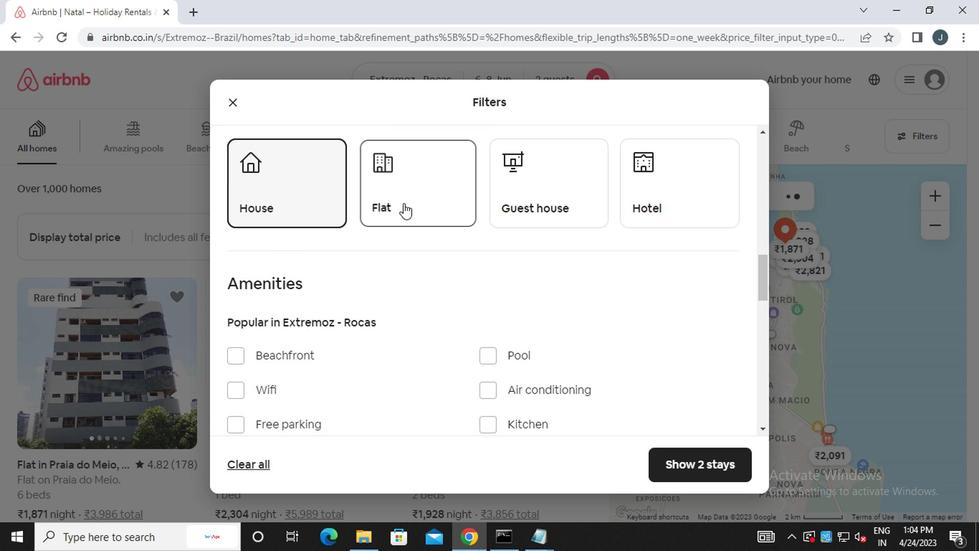 
Action: Mouse pressed left at (541, 203)
Screenshot: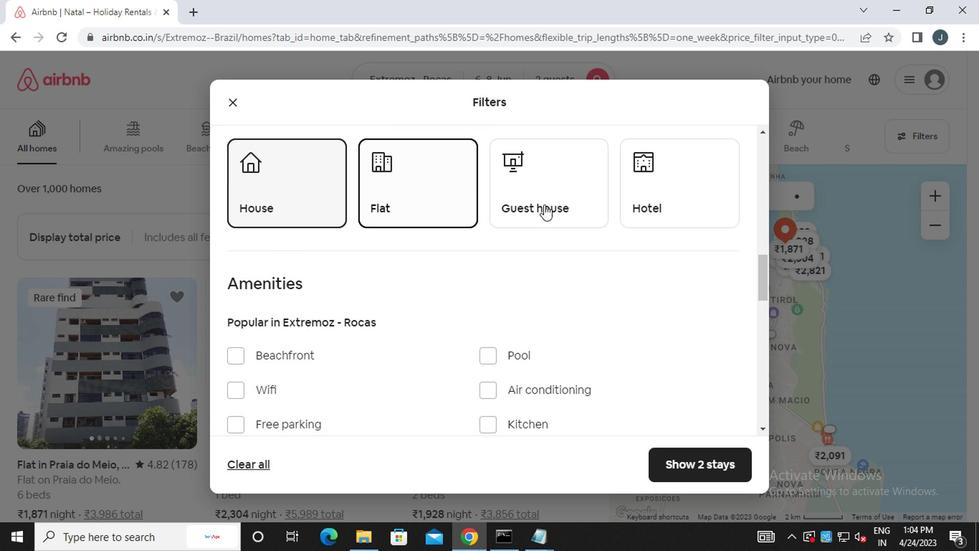 
Action: Mouse moved to (437, 289)
Screenshot: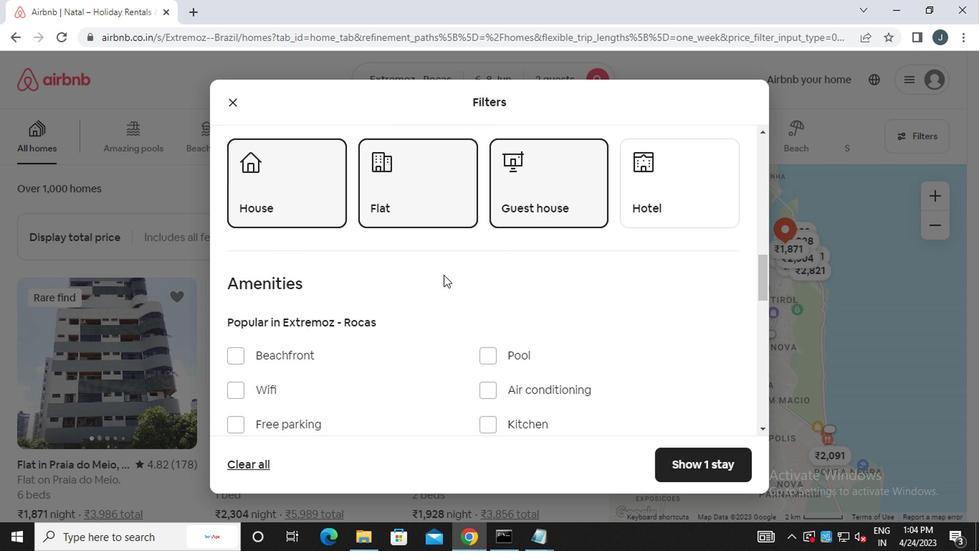 
Action: Mouse scrolled (437, 288) with delta (0, 0)
Screenshot: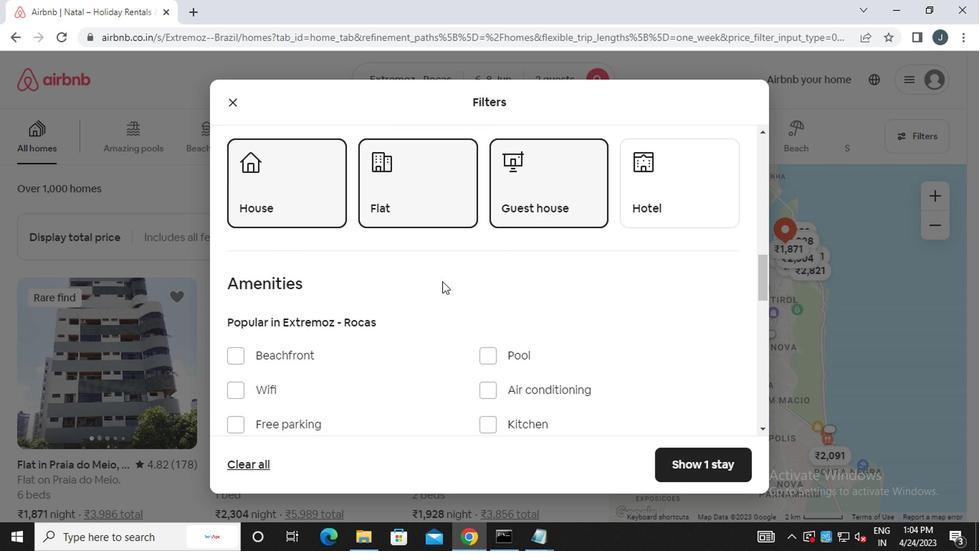 
Action: Mouse scrolled (437, 288) with delta (0, 0)
Screenshot: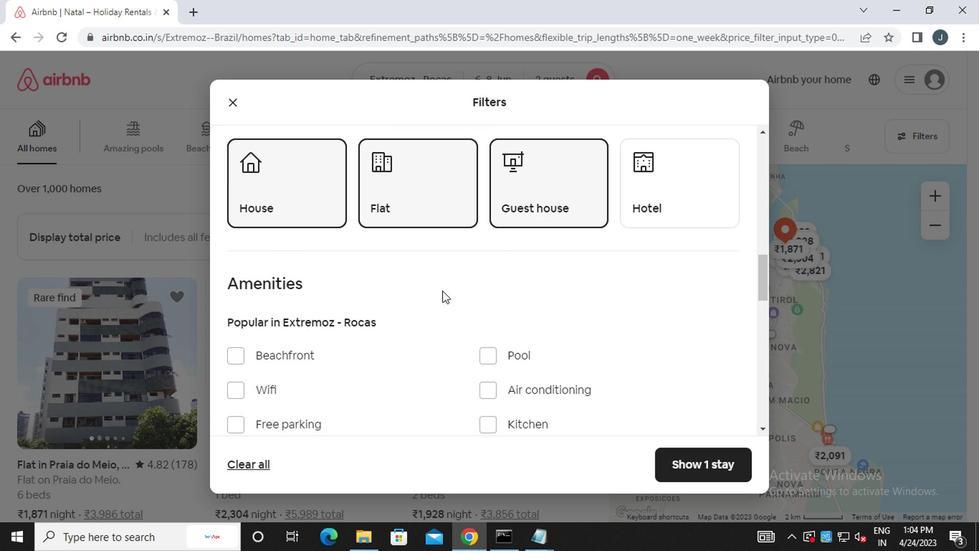
Action: Mouse moved to (295, 251)
Screenshot: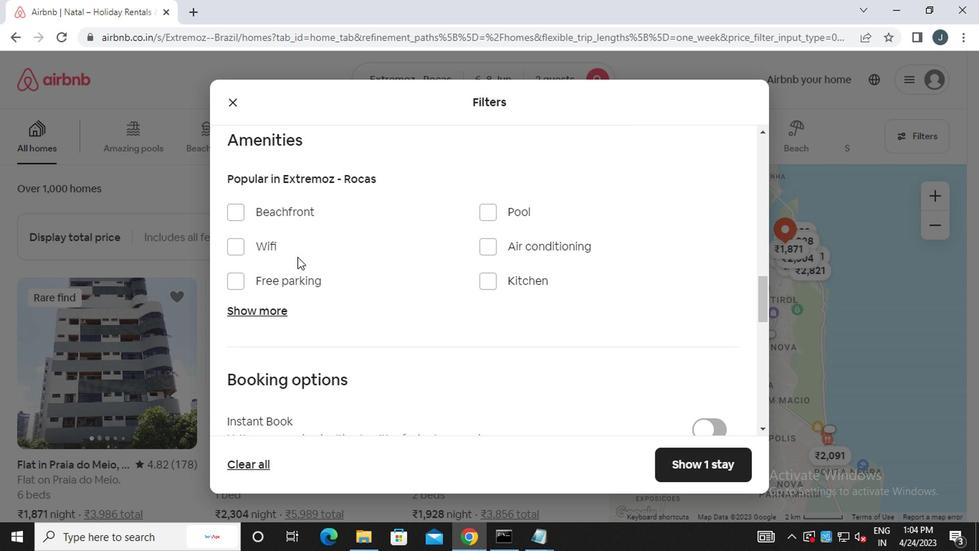 
Action: Mouse pressed left at (295, 251)
Screenshot: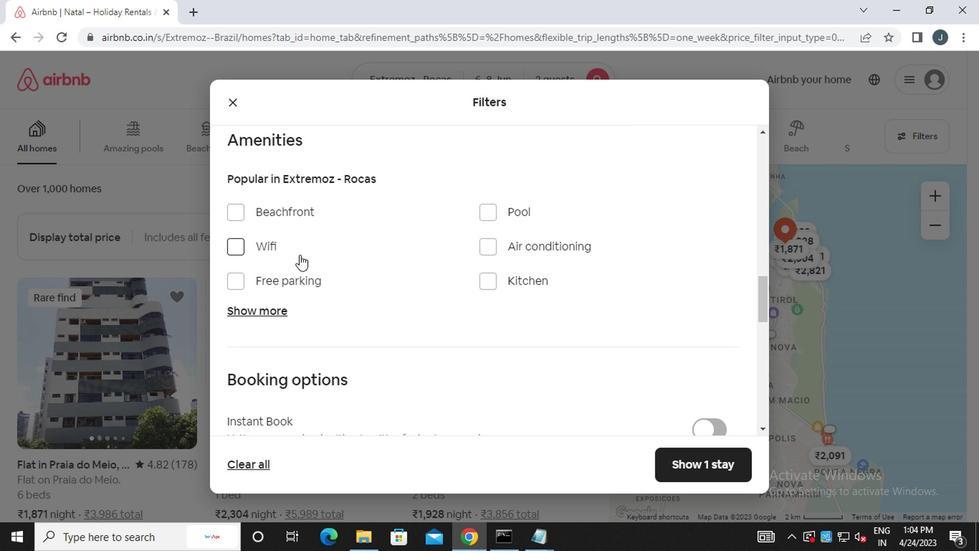 
Action: Mouse moved to (441, 269)
Screenshot: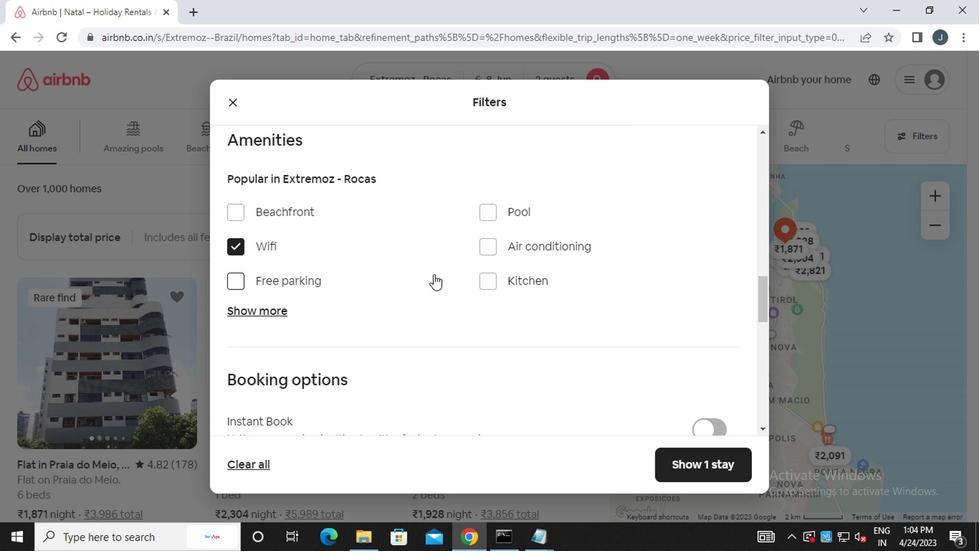 
Action: Mouse scrolled (441, 268) with delta (0, 0)
Screenshot: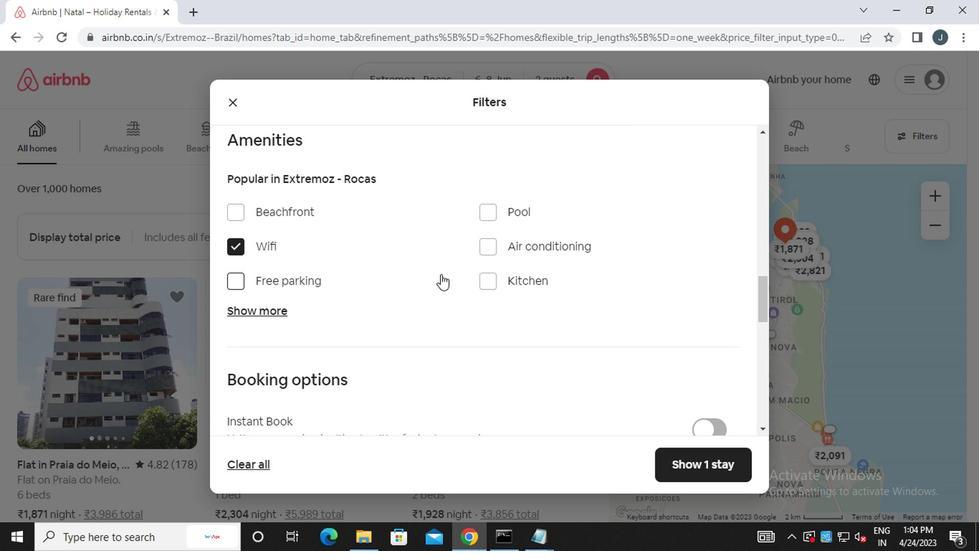
Action: Mouse moved to (441, 270)
Screenshot: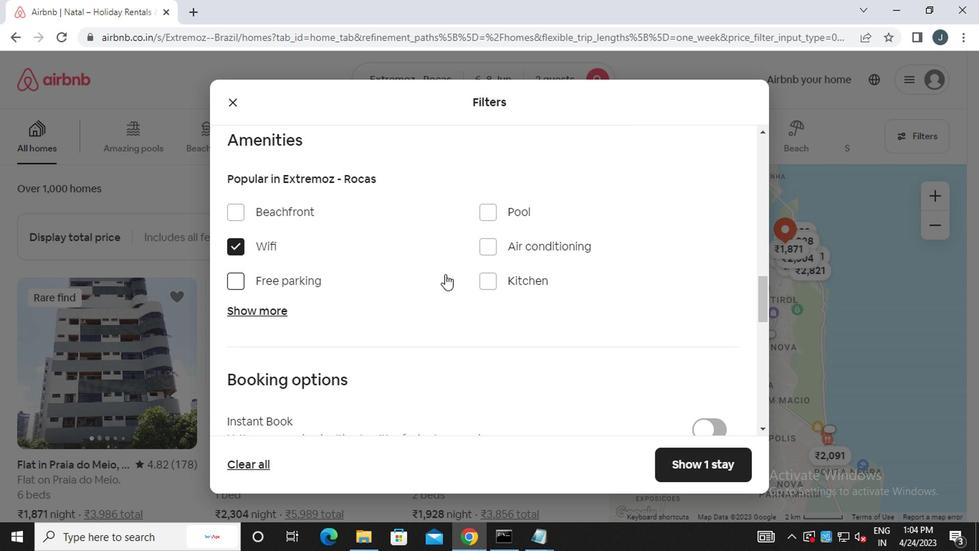 
Action: Mouse scrolled (441, 269) with delta (0, -1)
Screenshot: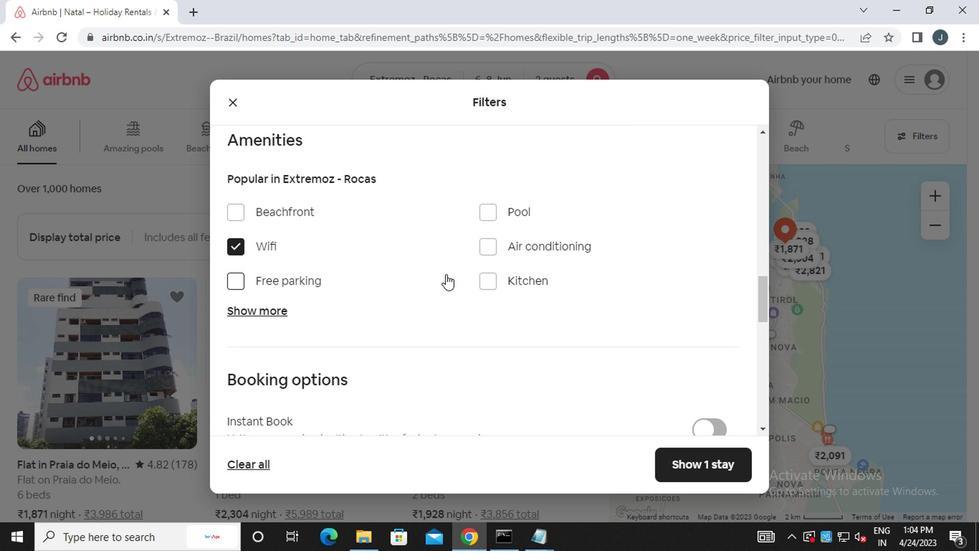 
Action: Mouse scrolled (441, 269) with delta (0, -1)
Screenshot: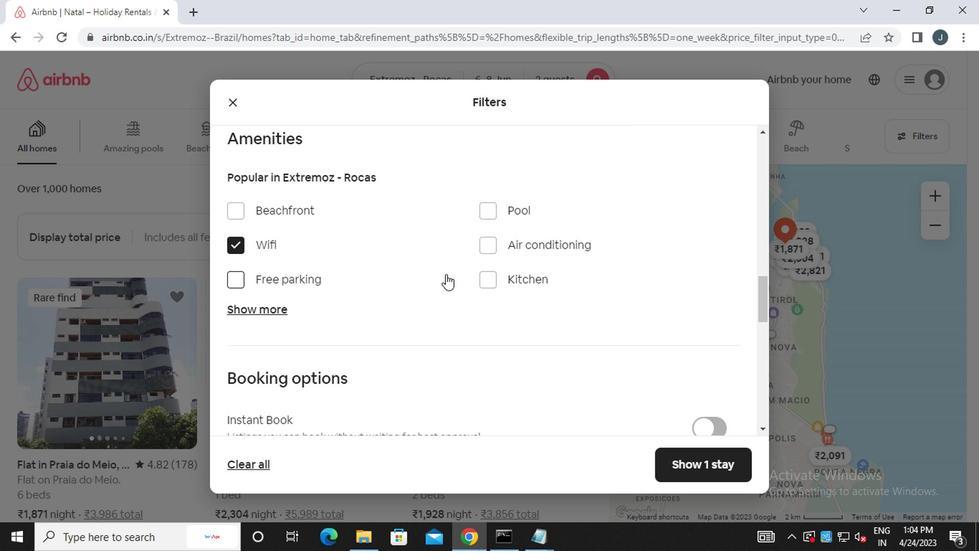 
Action: Mouse moved to (713, 252)
Screenshot: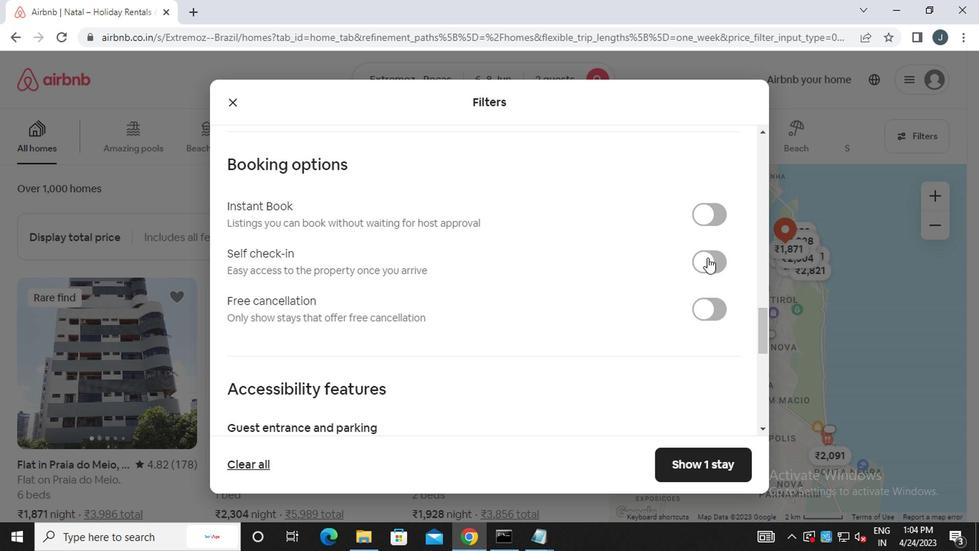 
Action: Mouse pressed left at (713, 252)
Screenshot: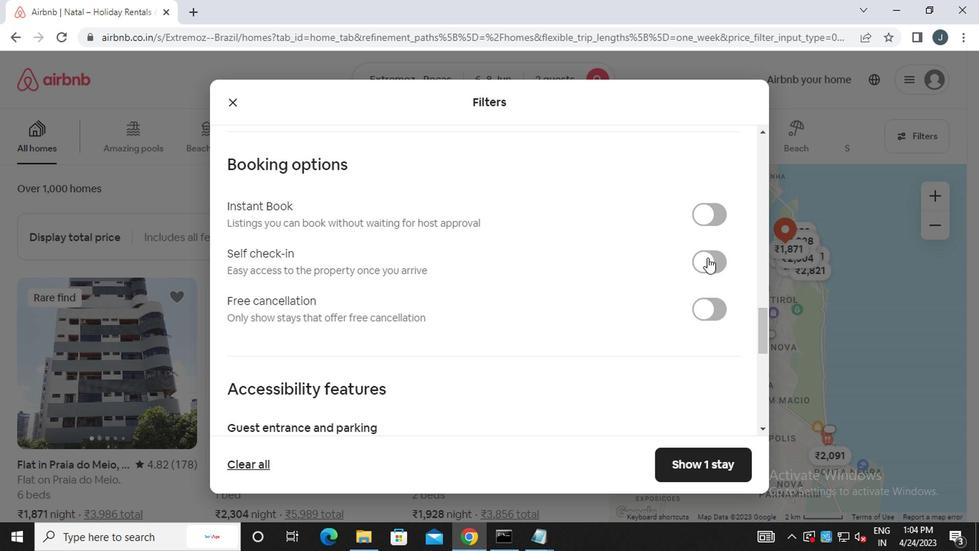 
Action: Mouse moved to (493, 318)
Screenshot: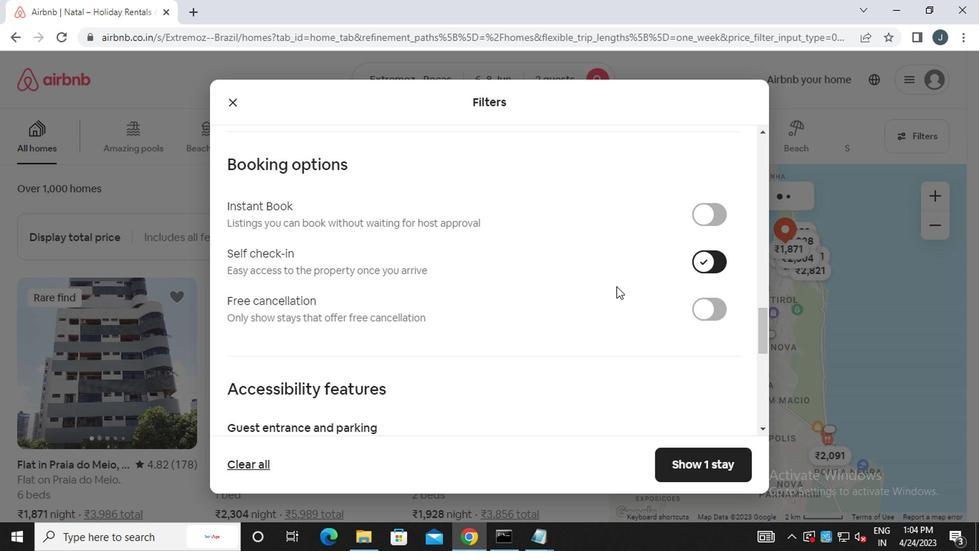 
Action: Mouse scrolled (493, 317) with delta (0, 0)
Screenshot: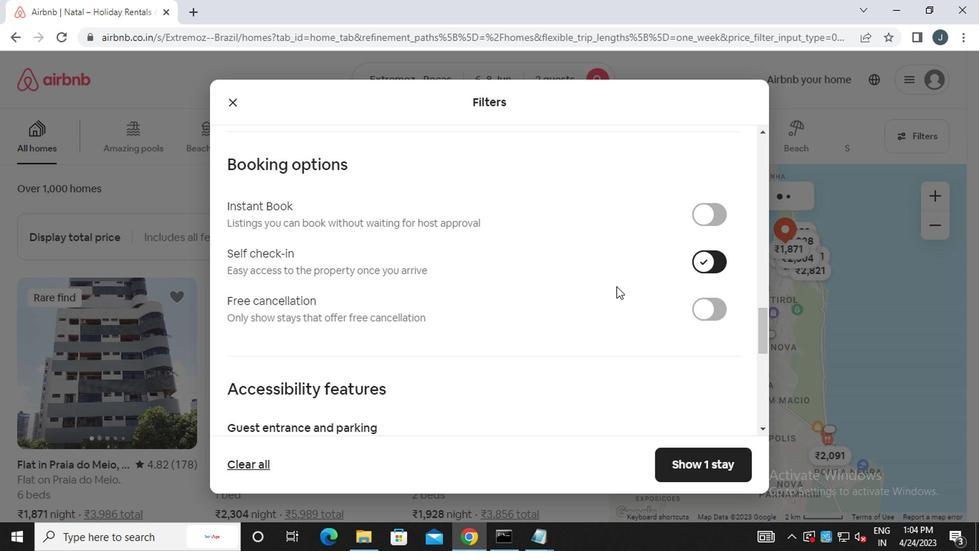 
Action: Mouse moved to (492, 319)
Screenshot: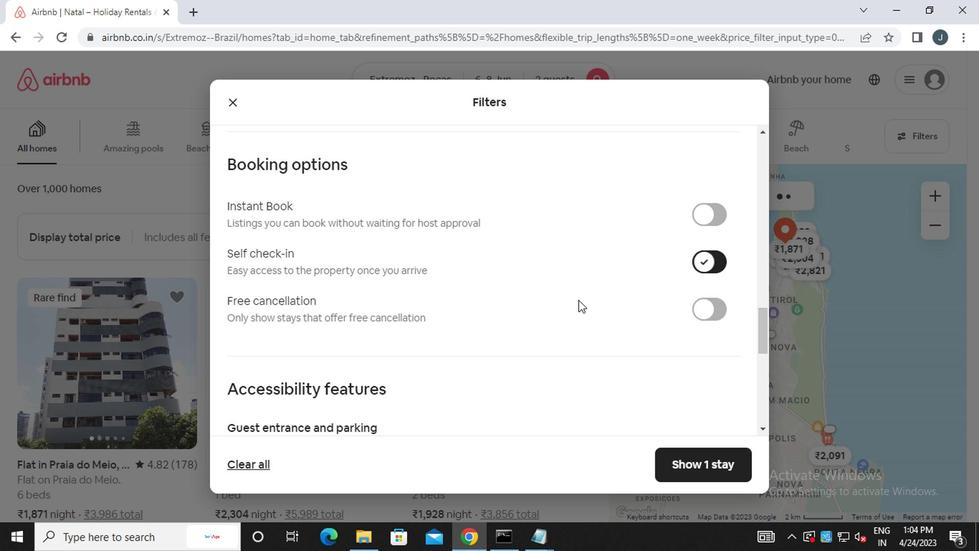 
Action: Mouse scrolled (492, 318) with delta (0, -1)
Screenshot: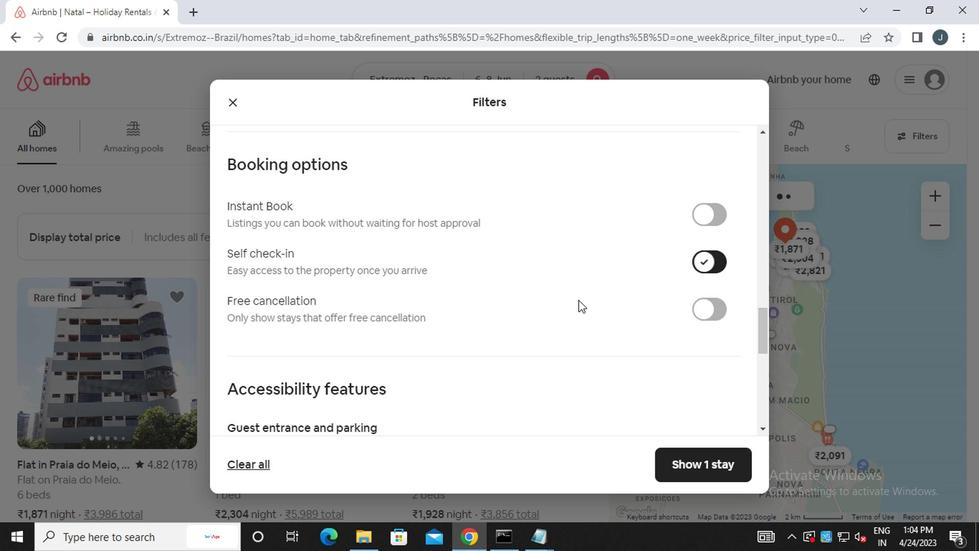 
Action: Mouse moved to (491, 319)
Screenshot: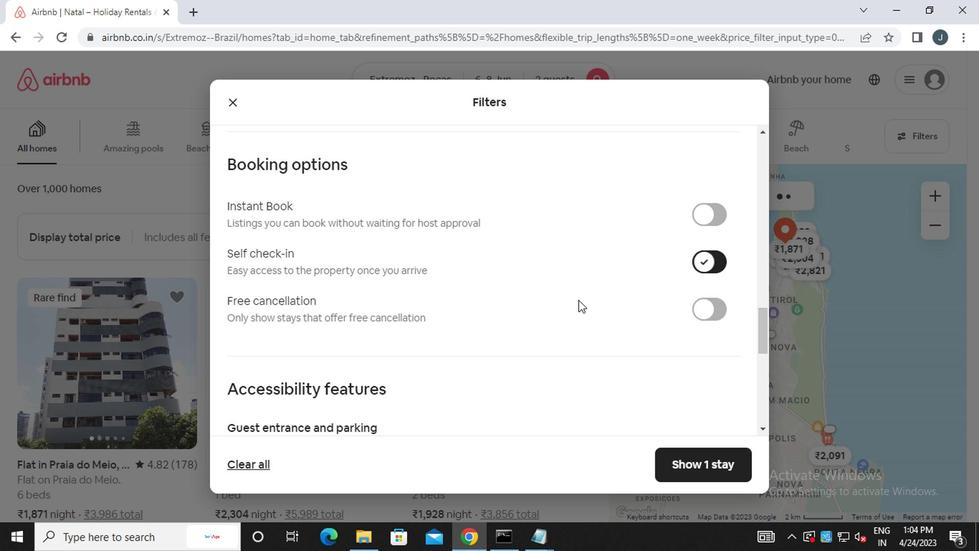 
Action: Mouse scrolled (491, 319) with delta (0, 0)
Screenshot: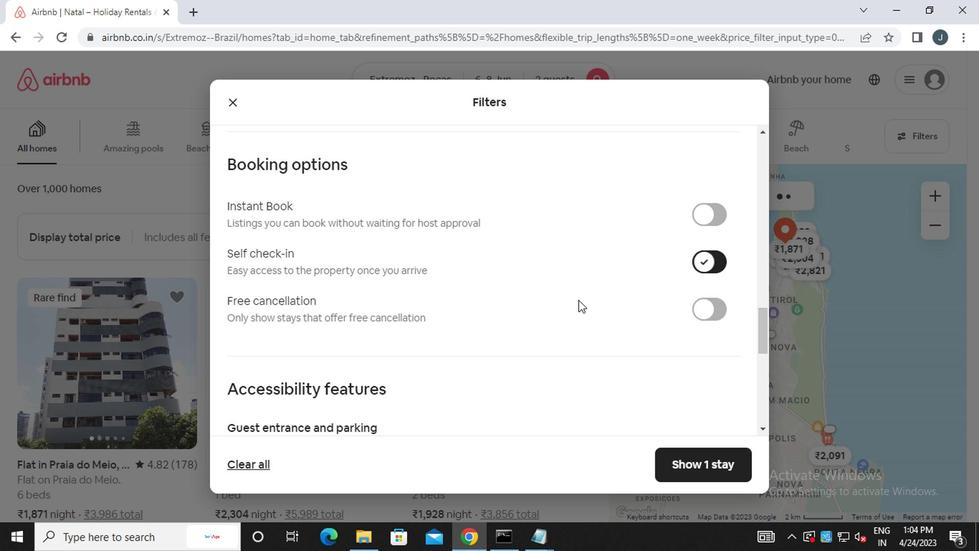 
Action: Mouse moved to (491, 319)
Screenshot: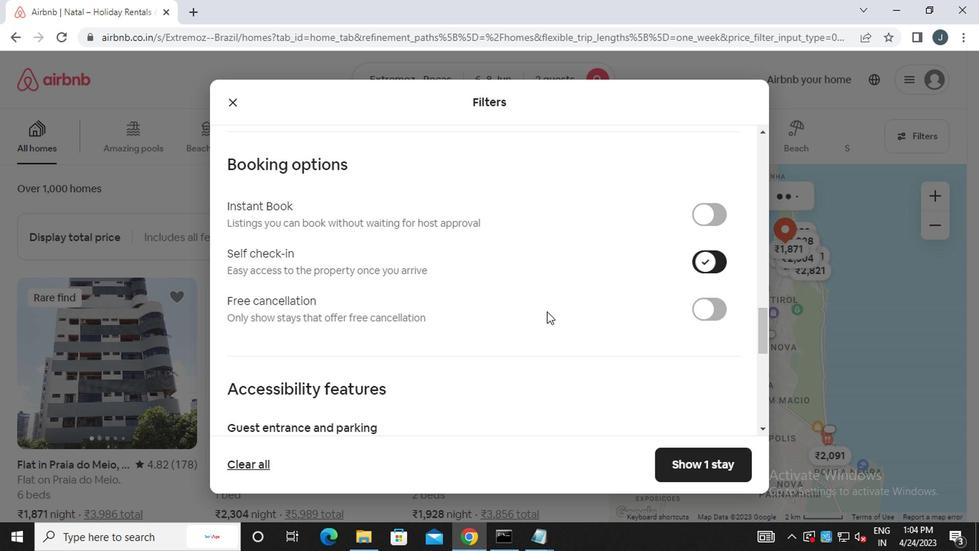 
Action: Mouse scrolled (491, 319) with delta (0, 0)
Screenshot: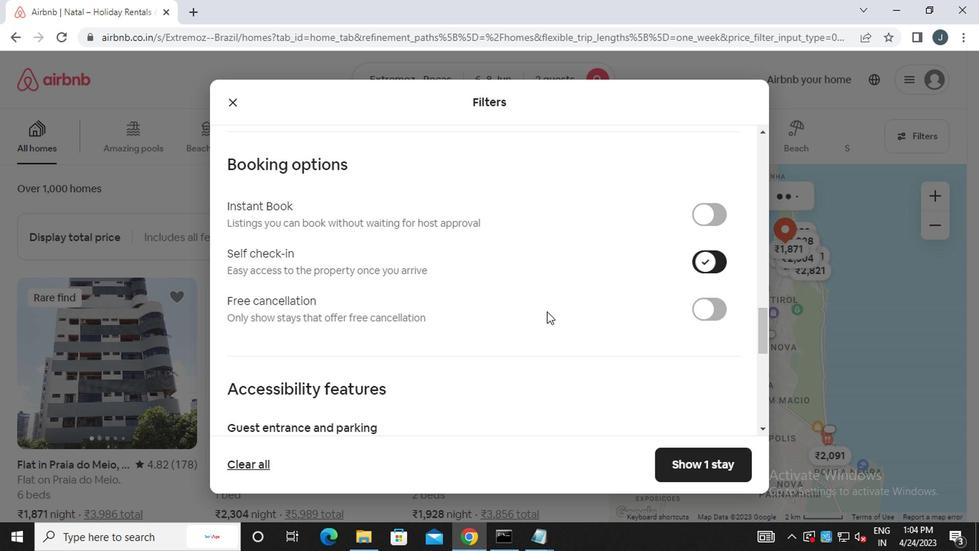 
Action: Mouse scrolled (491, 319) with delta (0, 0)
Screenshot: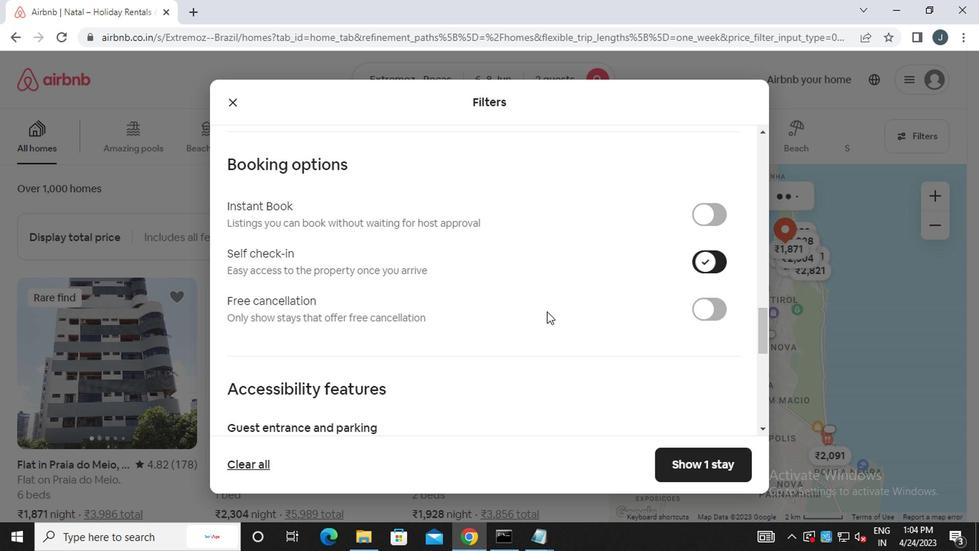 
Action: Mouse moved to (491, 319)
Screenshot: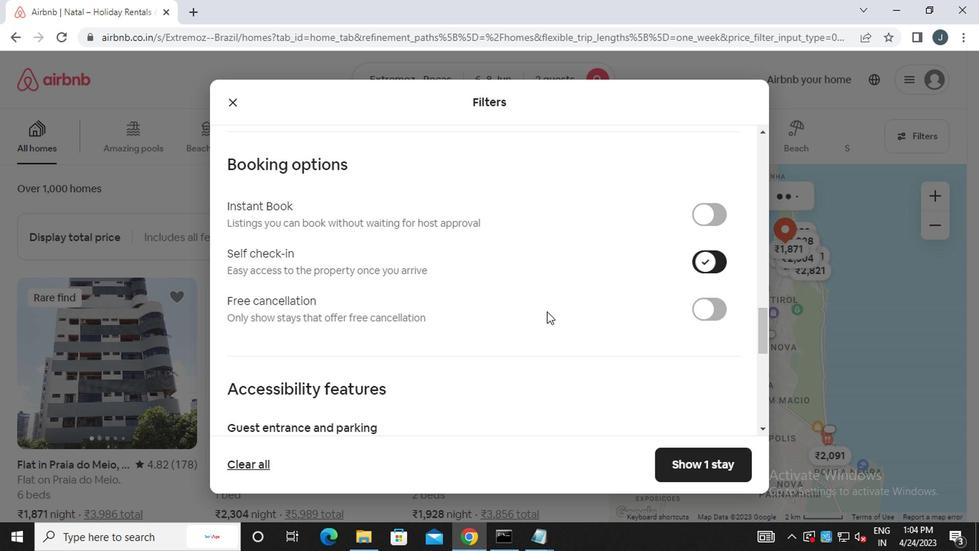 
Action: Mouse scrolled (491, 319) with delta (0, 0)
Screenshot: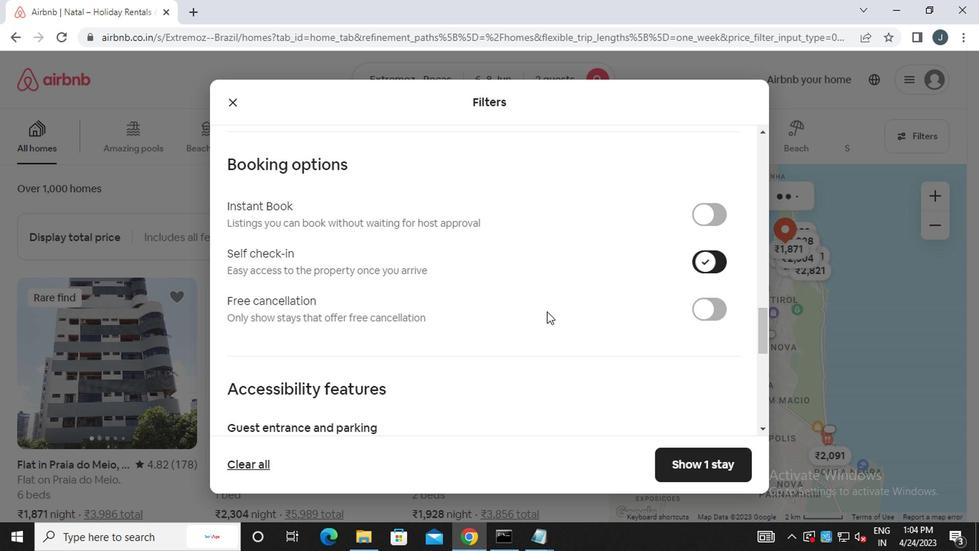 
Action: Mouse moved to (487, 320)
Screenshot: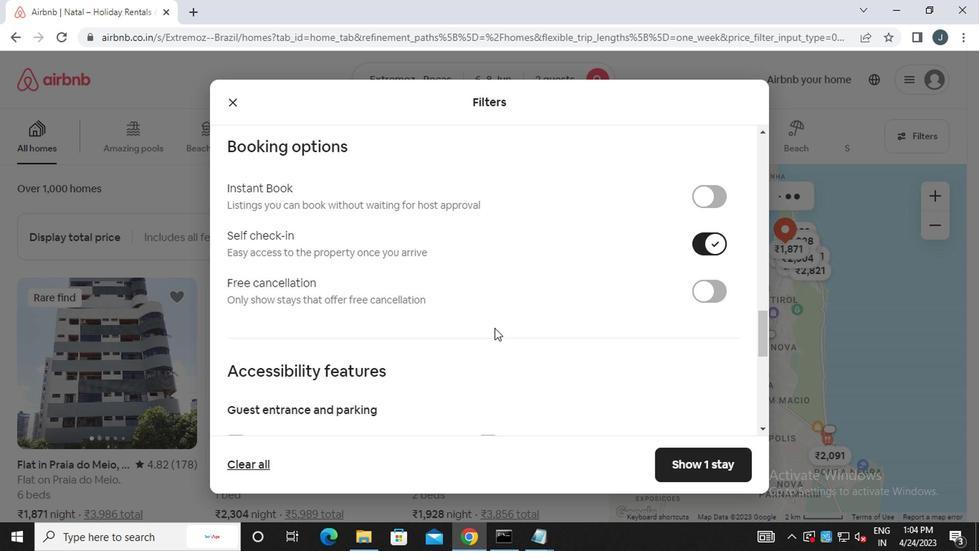 
Action: Mouse scrolled (487, 319) with delta (0, 0)
Screenshot: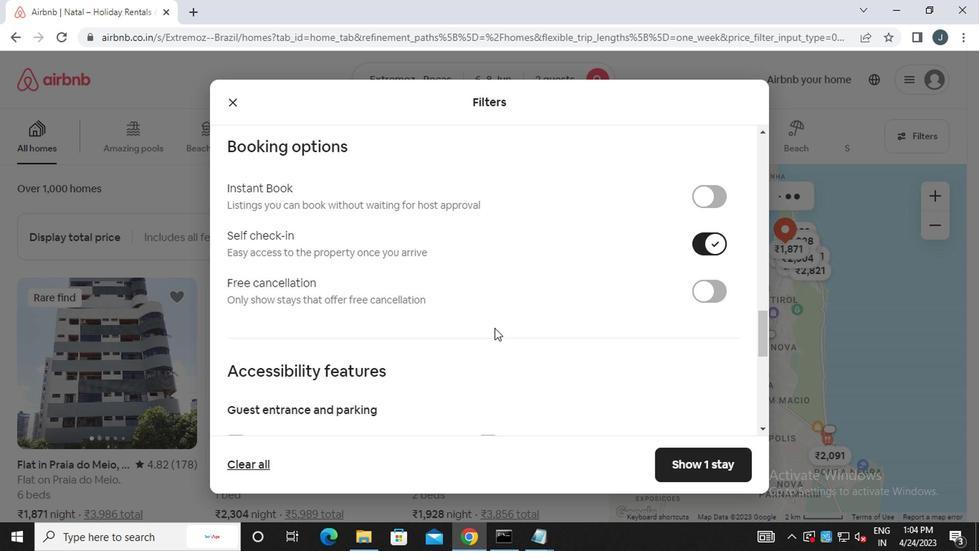 
Action: Mouse scrolled (487, 319) with delta (0, 0)
Screenshot: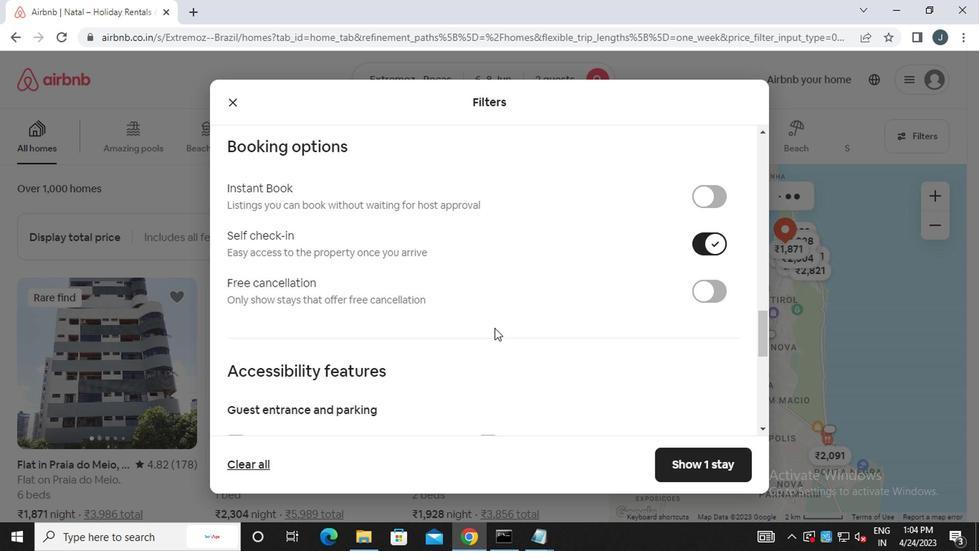 
Action: Mouse moved to (487, 320)
Screenshot: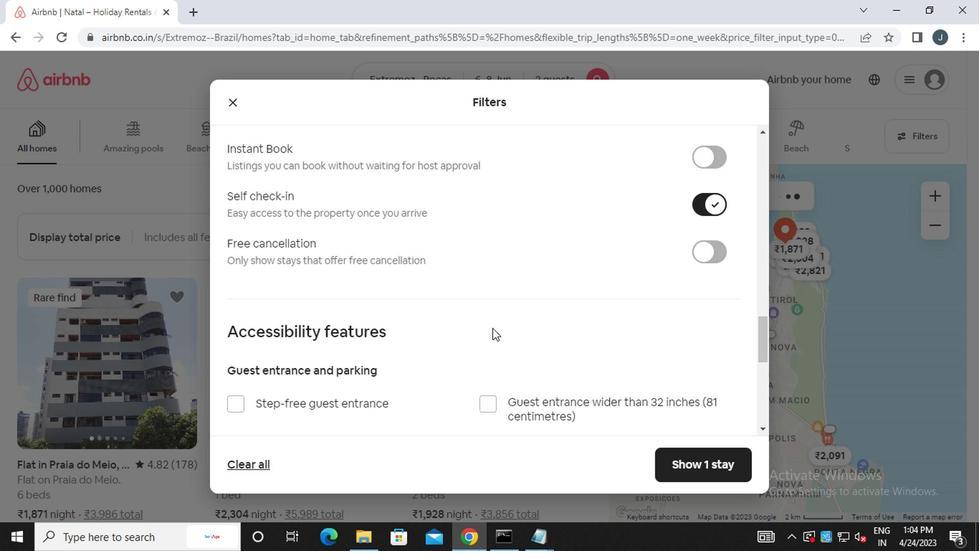 
Action: Mouse scrolled (487, 319) with delta (0, 0)
Screenshot: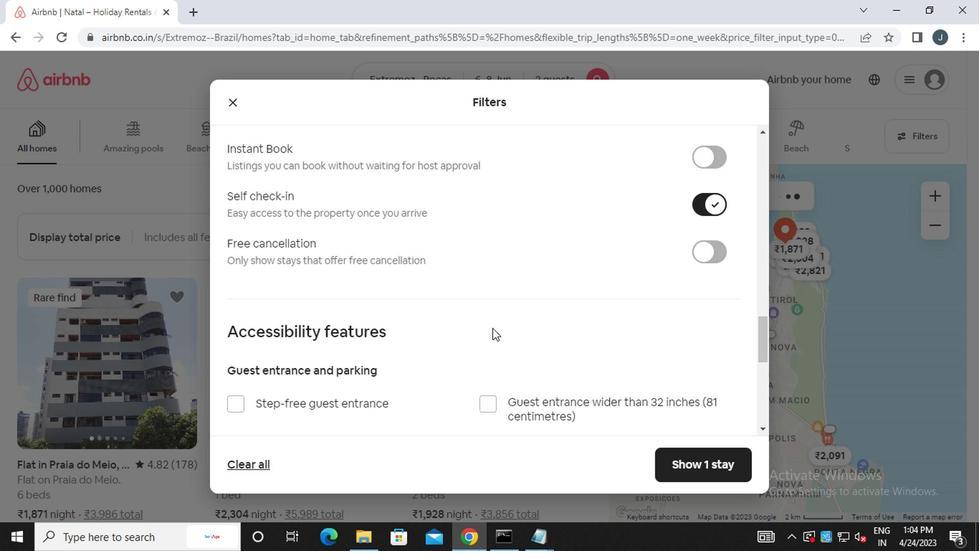 
Action: Mouse scrolled (487, 319) with delta (0, 0)
Screenshot: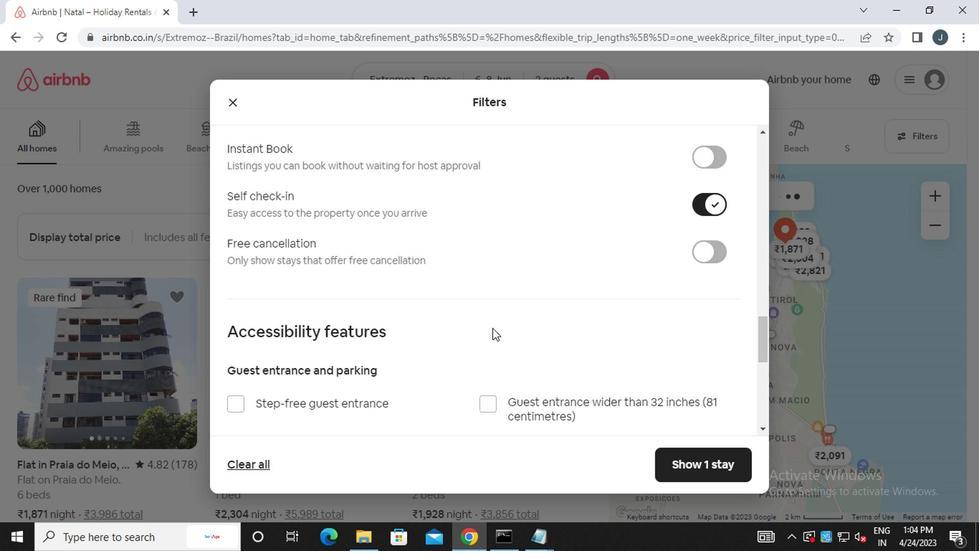 
Action: Mouse scrolled (487, 319) with delta (0, 0)
Screenshot: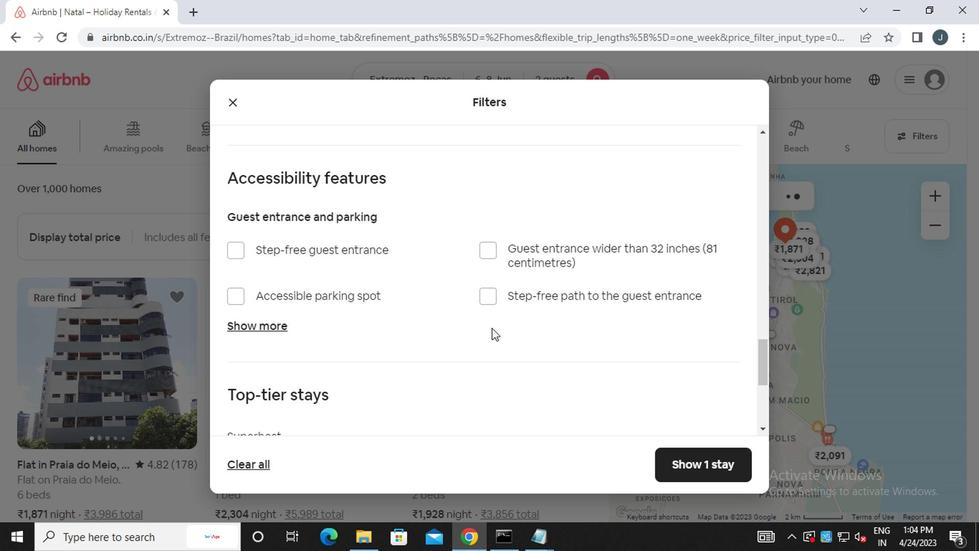 
Action: Mouse moved to (487, 320)
Screenshot: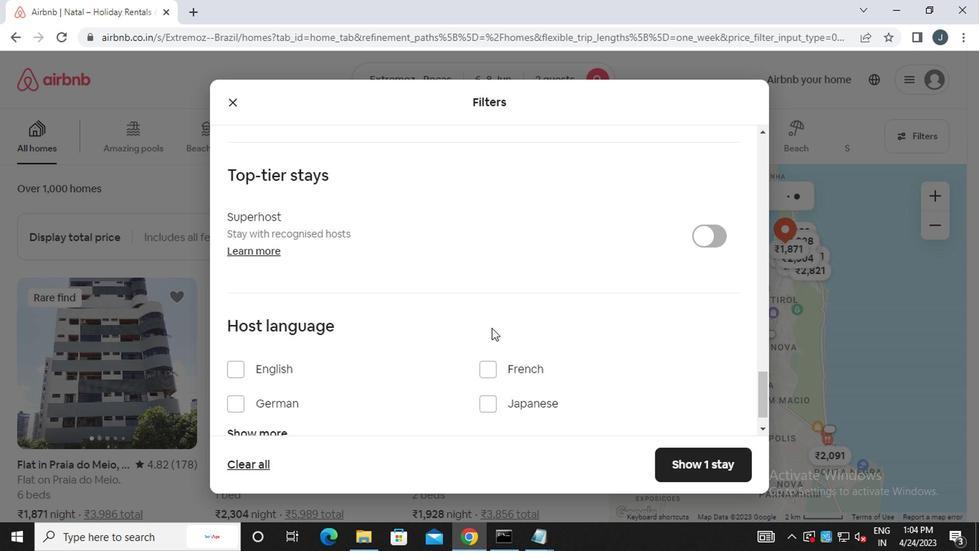 
Action: Mouse scrolled (487, 319) with delta (0, 0)
Screenshot: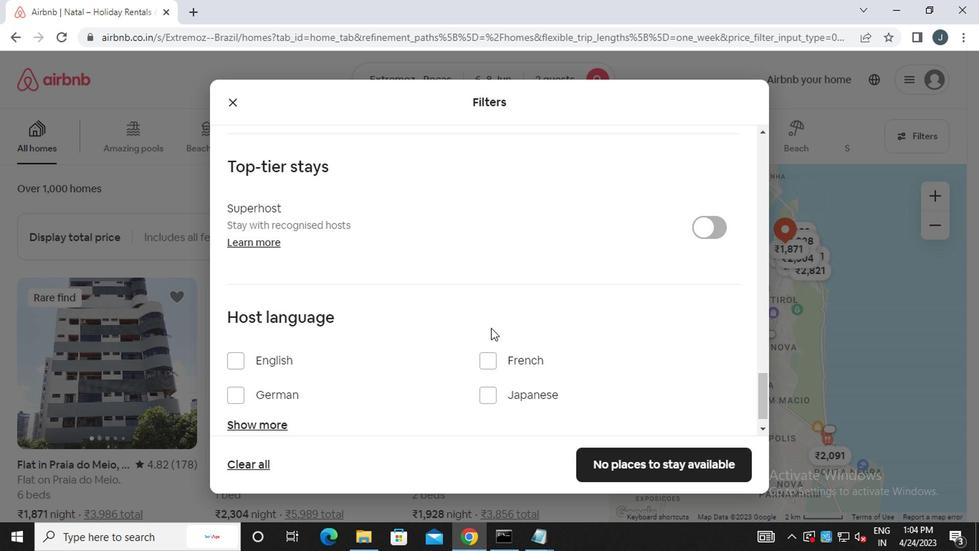 
Action: Mouse scrolled (487, 319) with delta (0, 0)
Screenshot: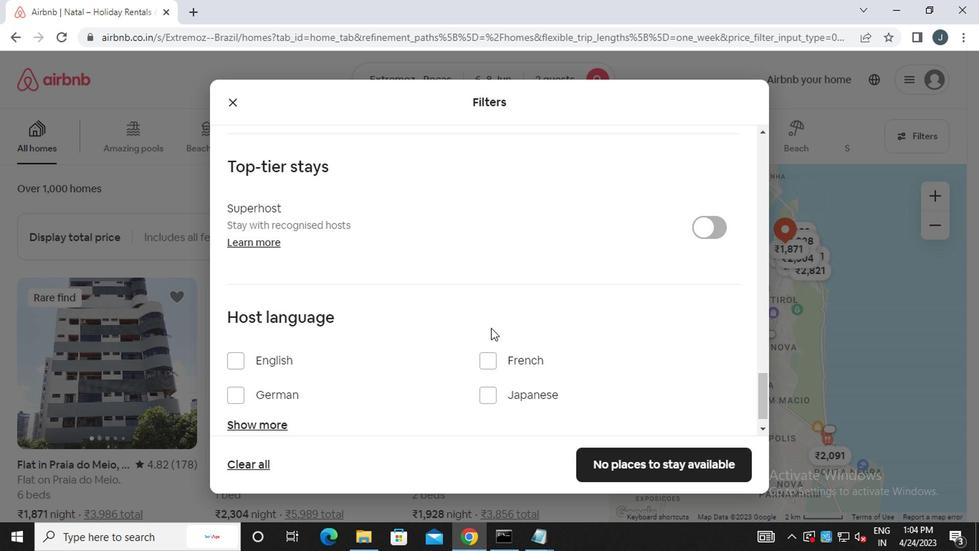 
Action: Mouse moved to (487, 320)
Screenshot: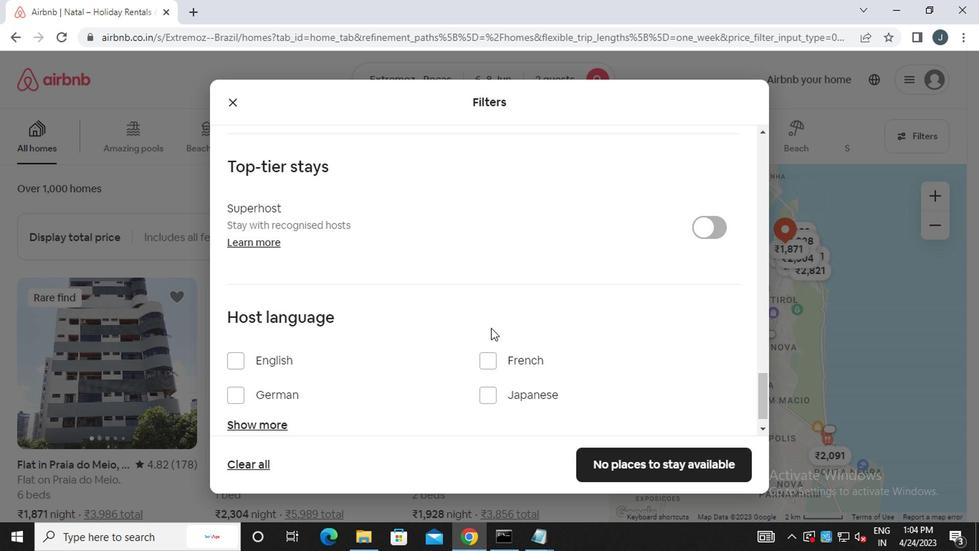 
Action: Mouse scrolled (487, 319) with delta (0, 0)
Screenshot: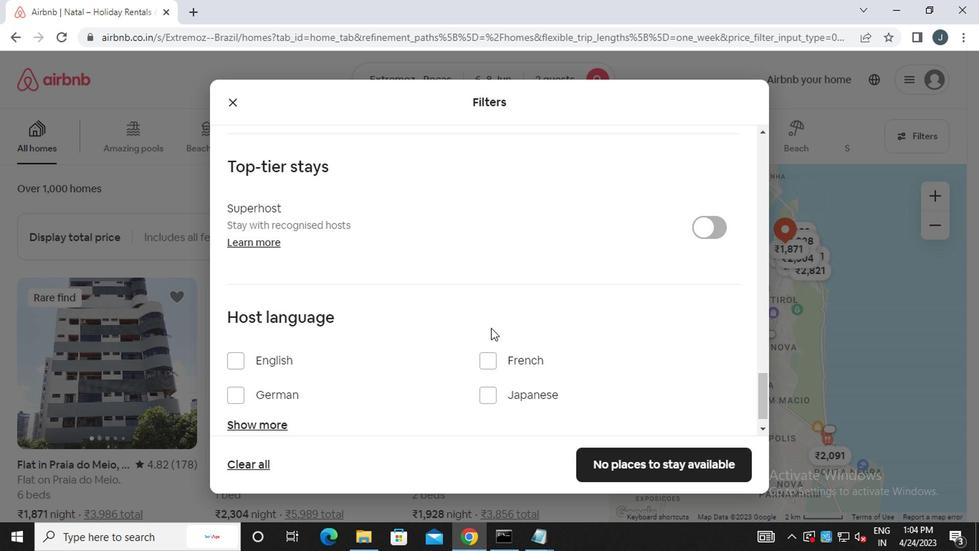 
Action: Mouse scrolled (487, 319) with delta (0, 0)
Screenshot: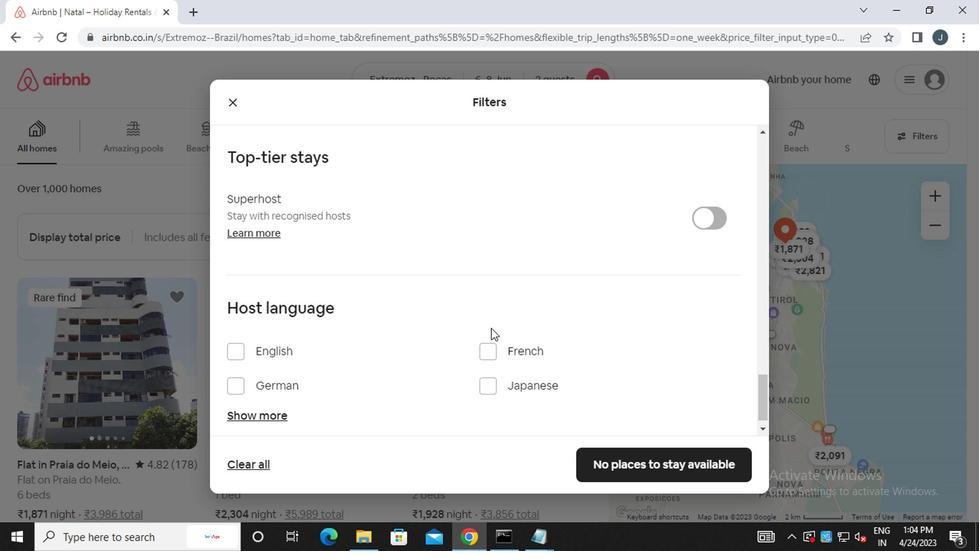 
Action: Mouse scrolled (487, 319) with delta (0, 0)
Screenshot: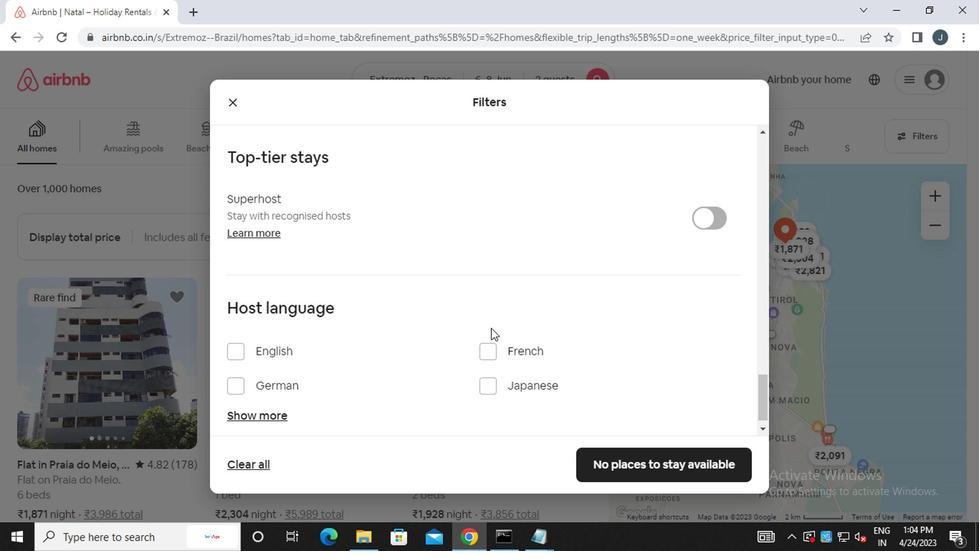 
Action: Mouse moved to (239, 386)
Screenshot: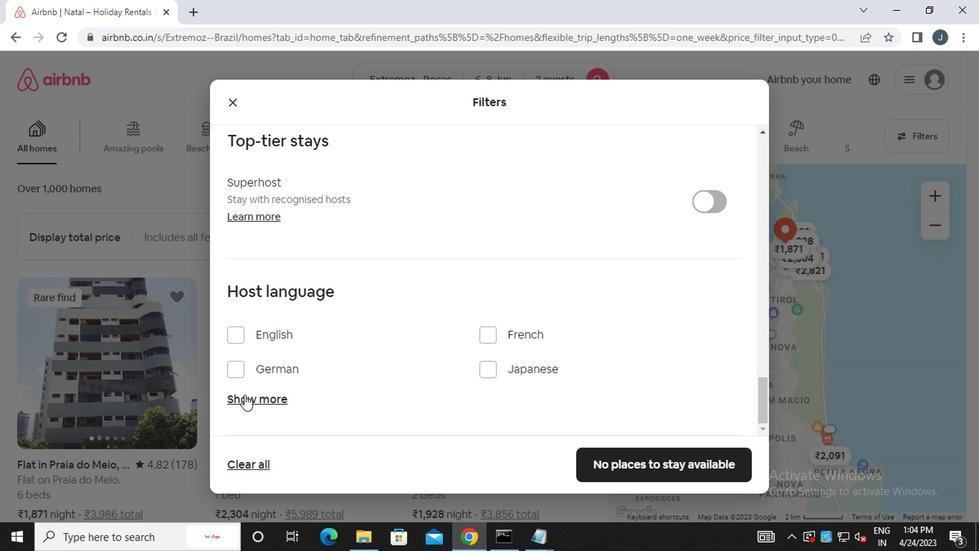 
Action: Mouse pressed left at (239, 386)
Screenshot: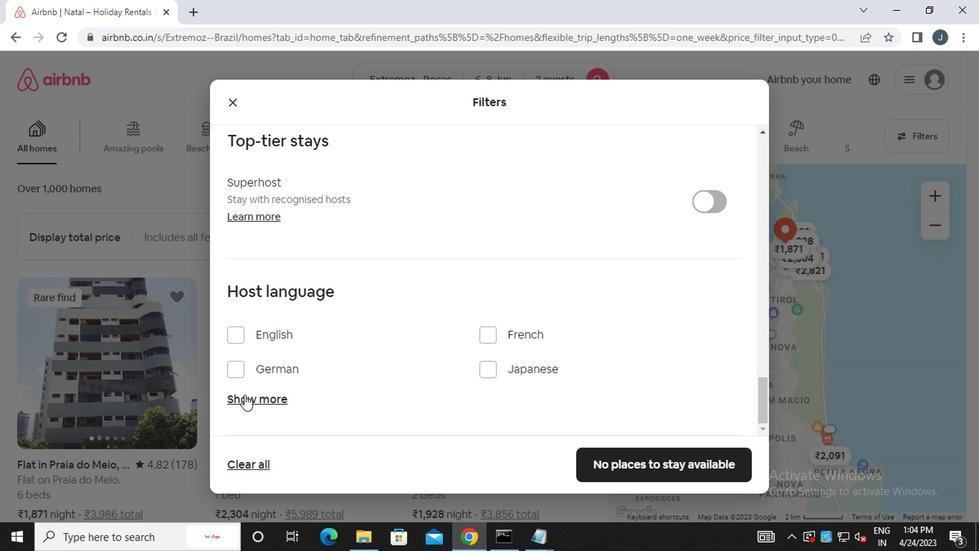 
Action: Mouse moved to (496, 389)
Screenshot: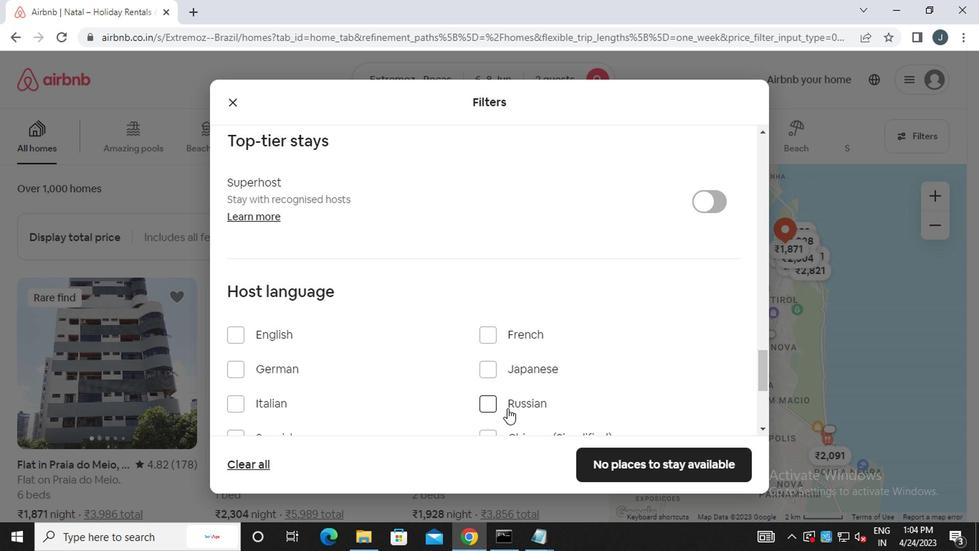 
Action: Mouse scrolled (496, 388) with delta (0, 0)
Screenshot: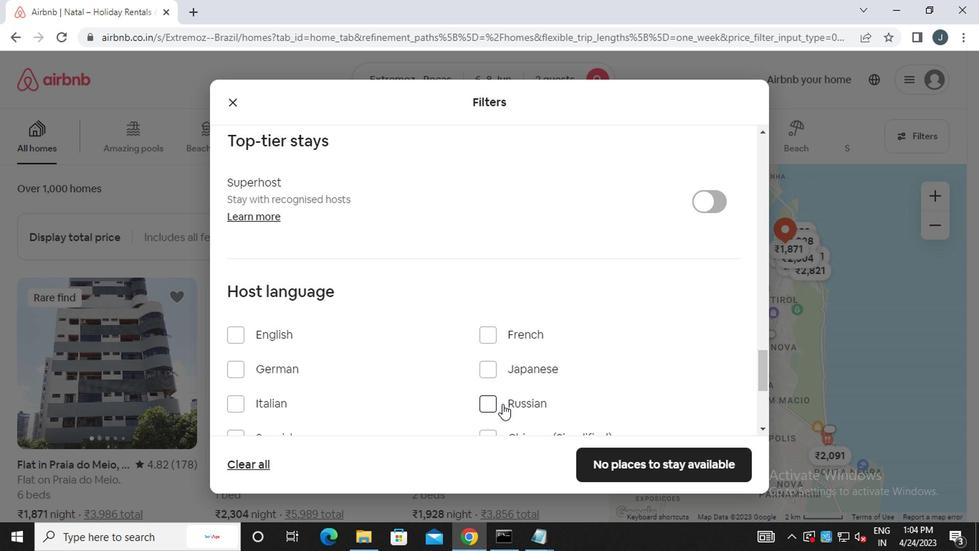 
Action: Mouse moved to (272, 358)
Screenshot: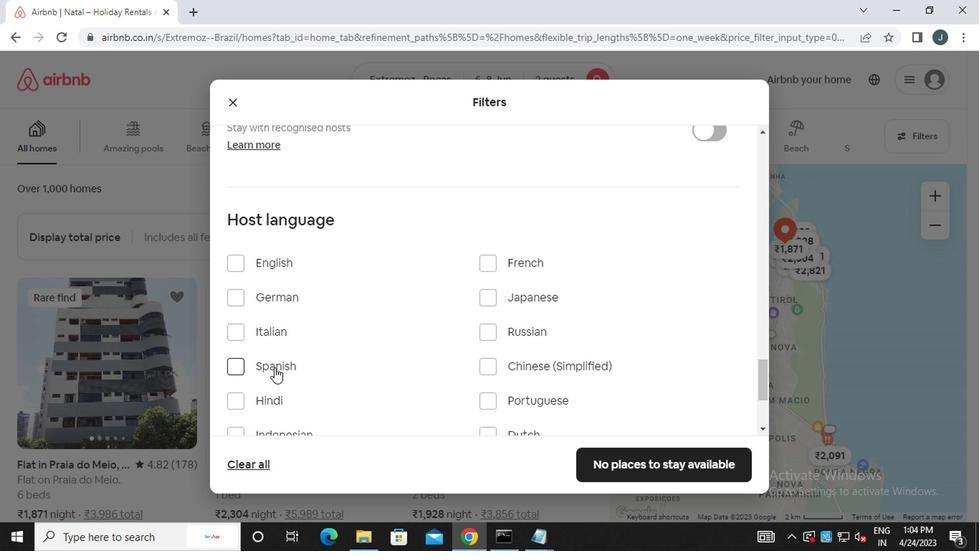 
Action: Mouse pressed left at (272, 358)
Screenshot: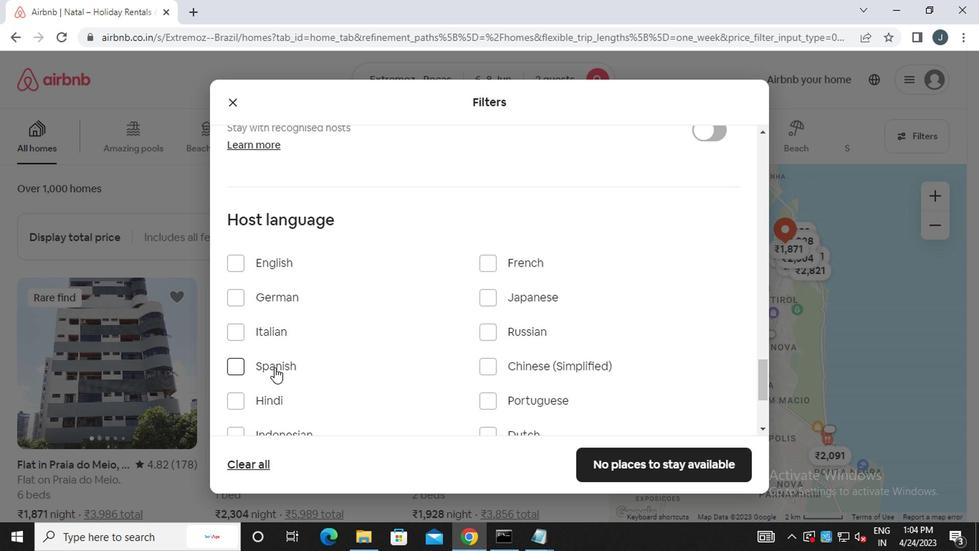 
Action: Mouse moved to (704, 451)
Screenshot: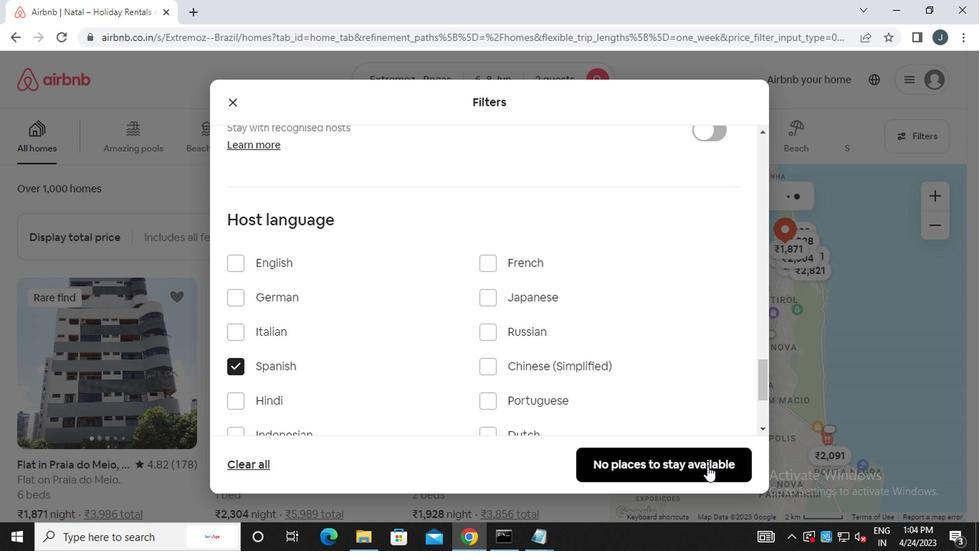 
Action: Mouse pressed left at (704, 451)
Screenshot: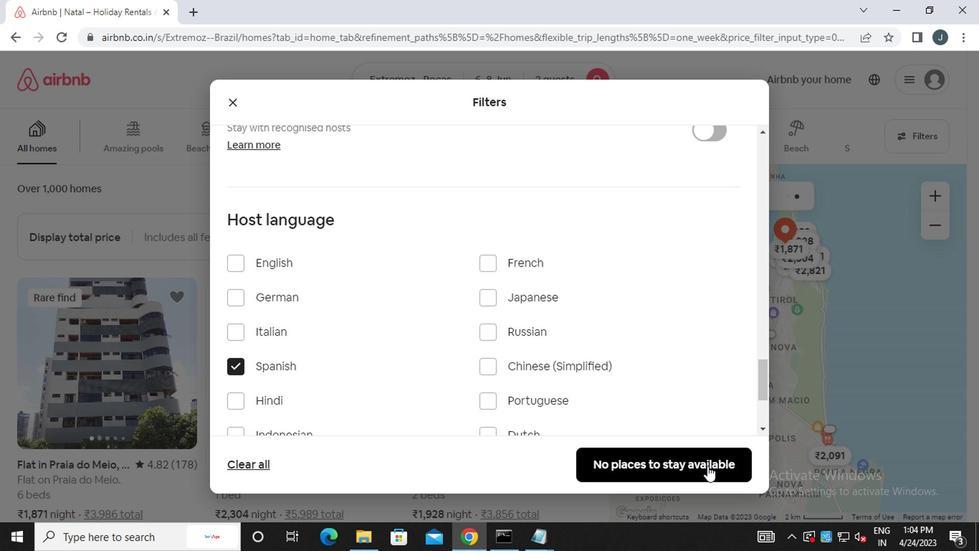 
Action: Mouse moved to (682, 438)
Screenshot: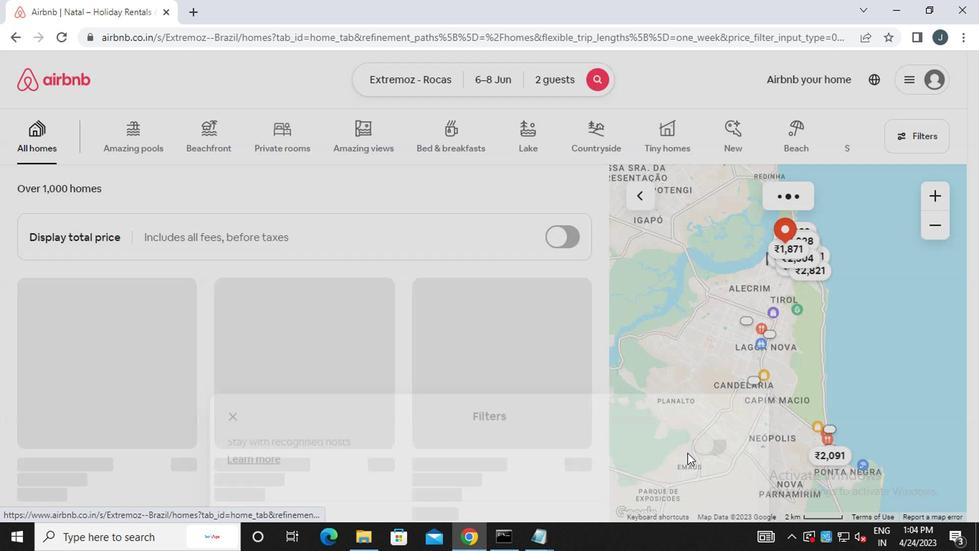 
